 Task: Check the average views per listing of view in the last 1 year.
Action: Mouse moved to (846, 192)
Screenshot: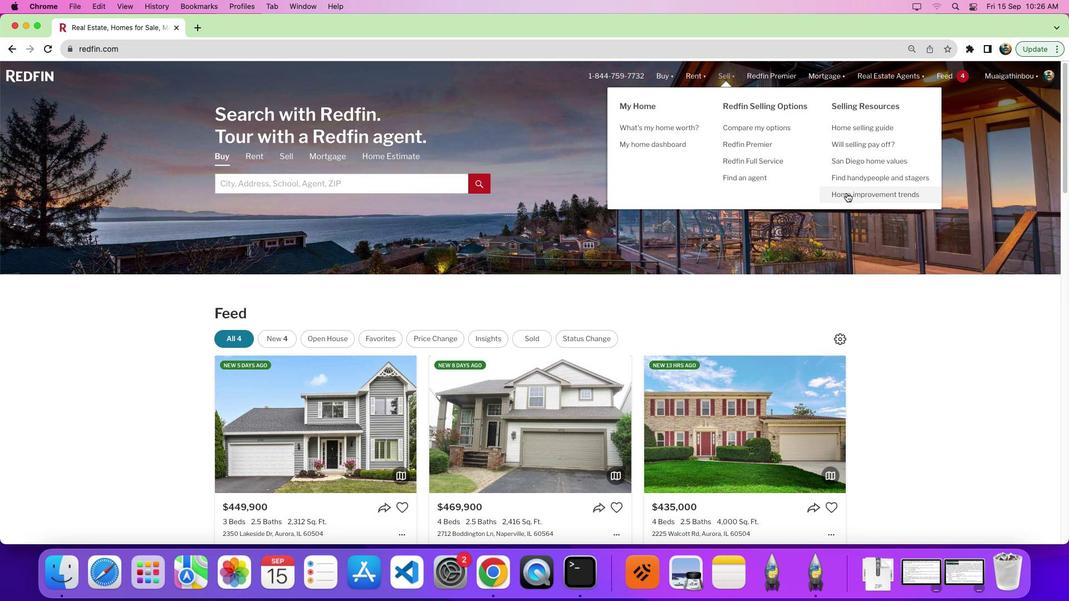 
Action: Mouse pressed left at (846, 192)
Screenshot: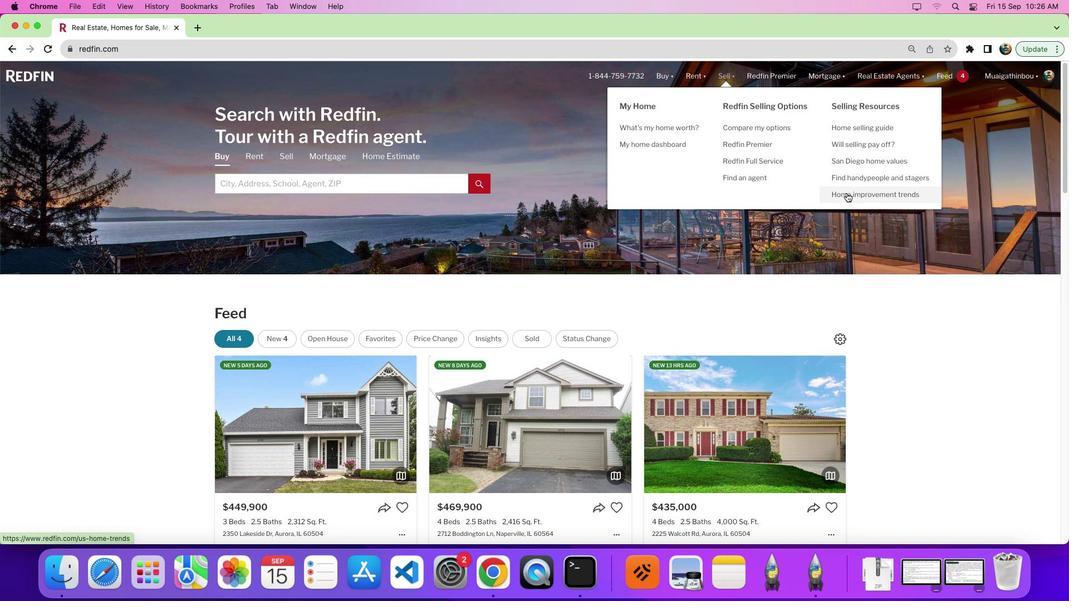
Action: Mouse moved to (381, 252)
Screenshot: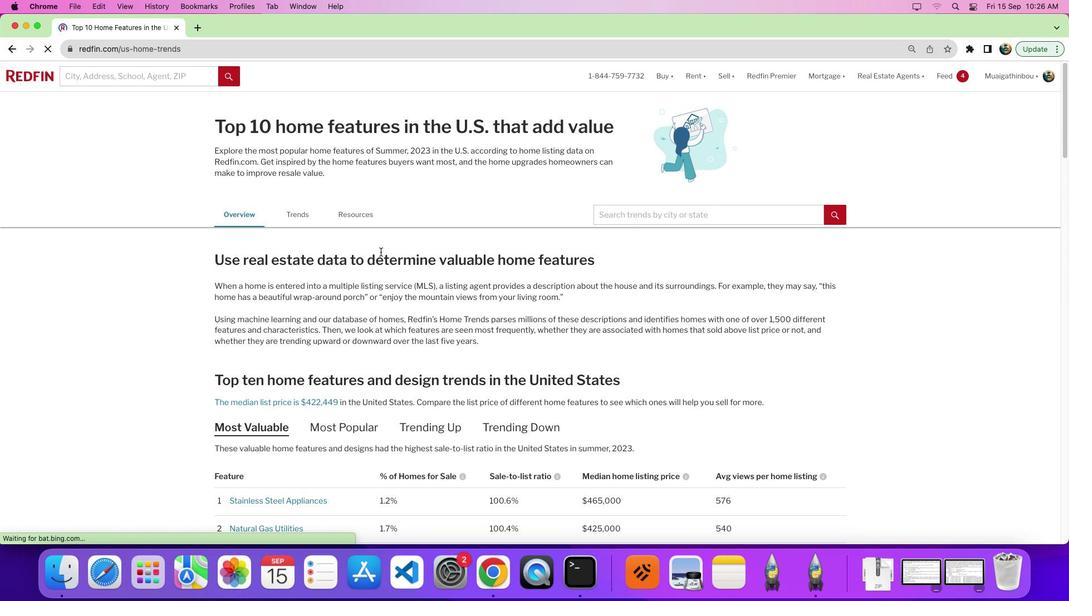
Action: Mouse scrolled (381, 252) with delta (0, 0)
Screenshot: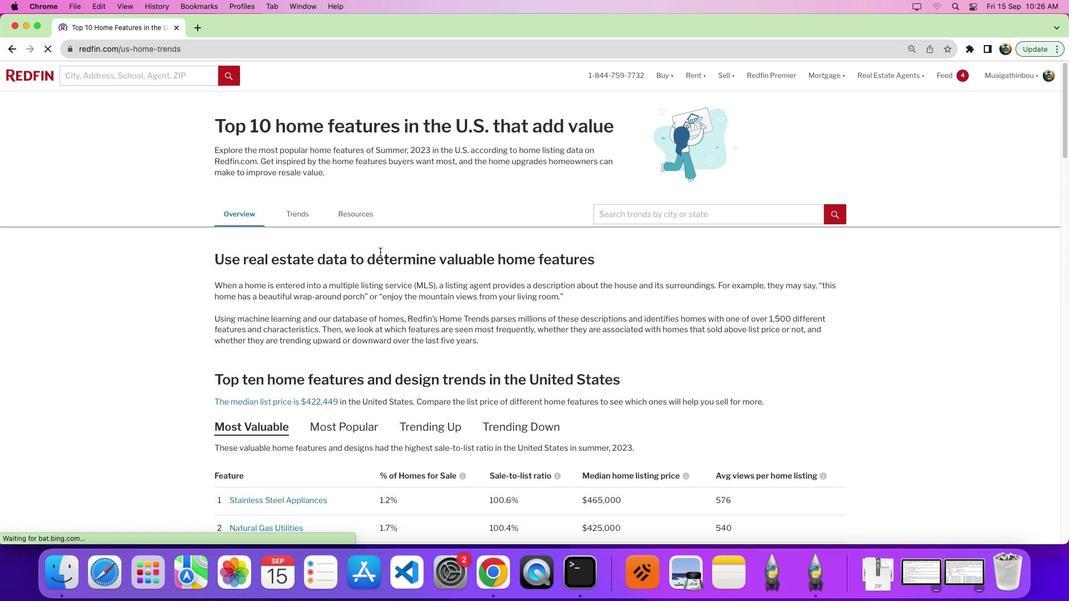 
Action: Mouse moved to (379, 251)
Screenshot: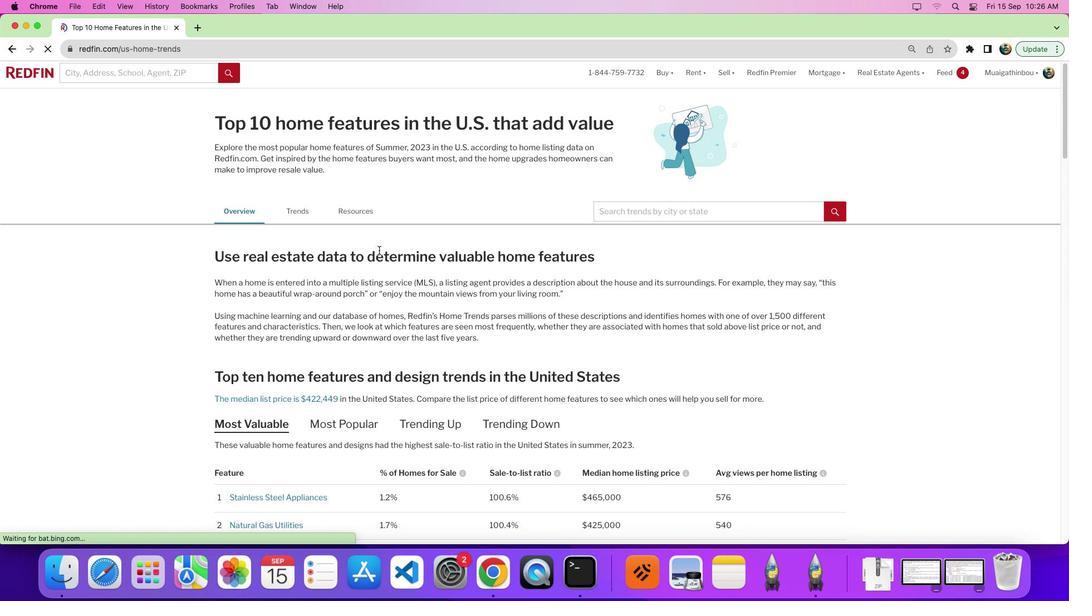 
Action: Mouse scrolled (379, 251) with delta (0, 0)
Screenshot: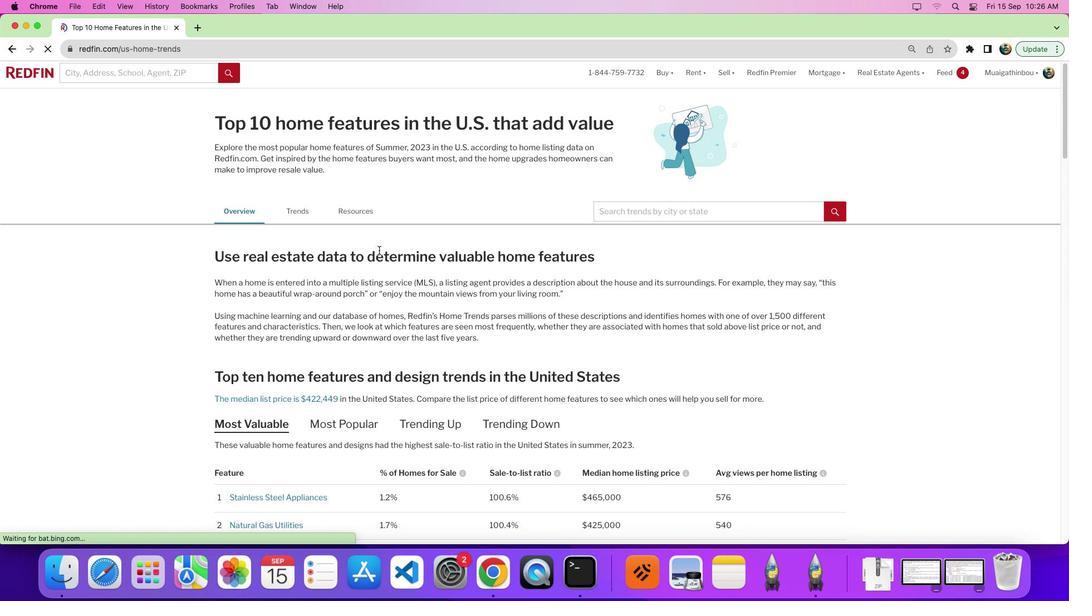 
Action: Mouse moved to (378, 250)
Screenshot: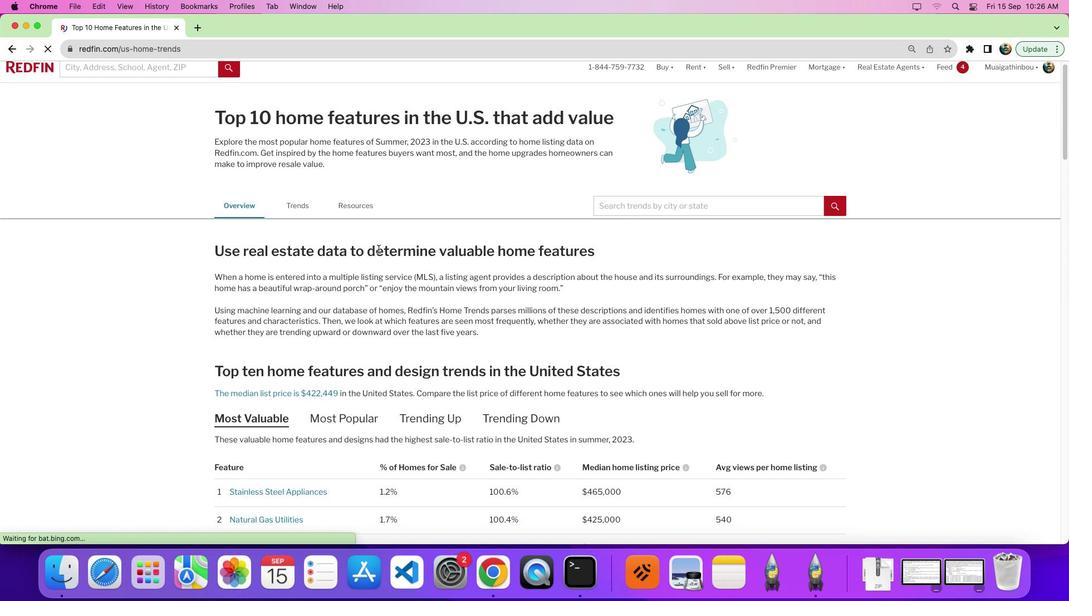 
Action: Mouse scrolled (378, 250) with delta (0, 0)
Screenshot: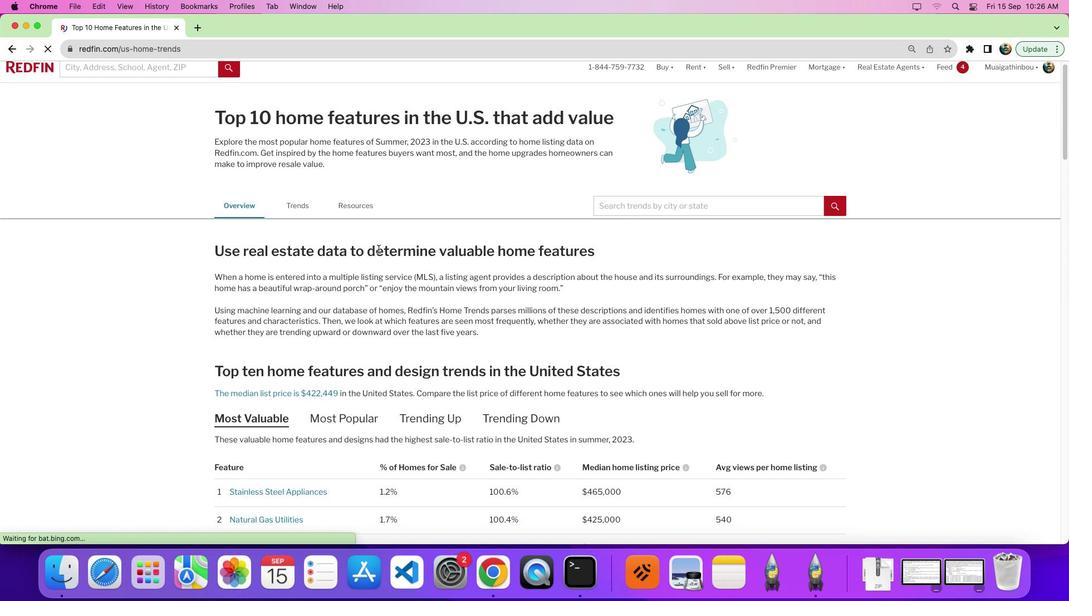 
Action: Mouse moved to (290, 188)
Screenshot: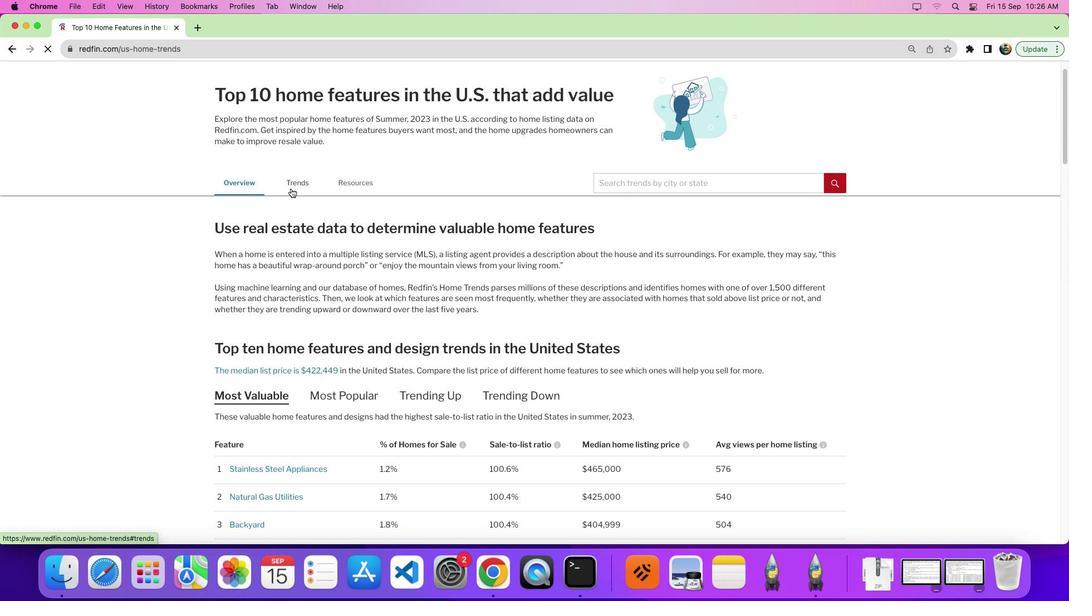 
Action: Mouse pressed left at (290, 188)
Screenshot: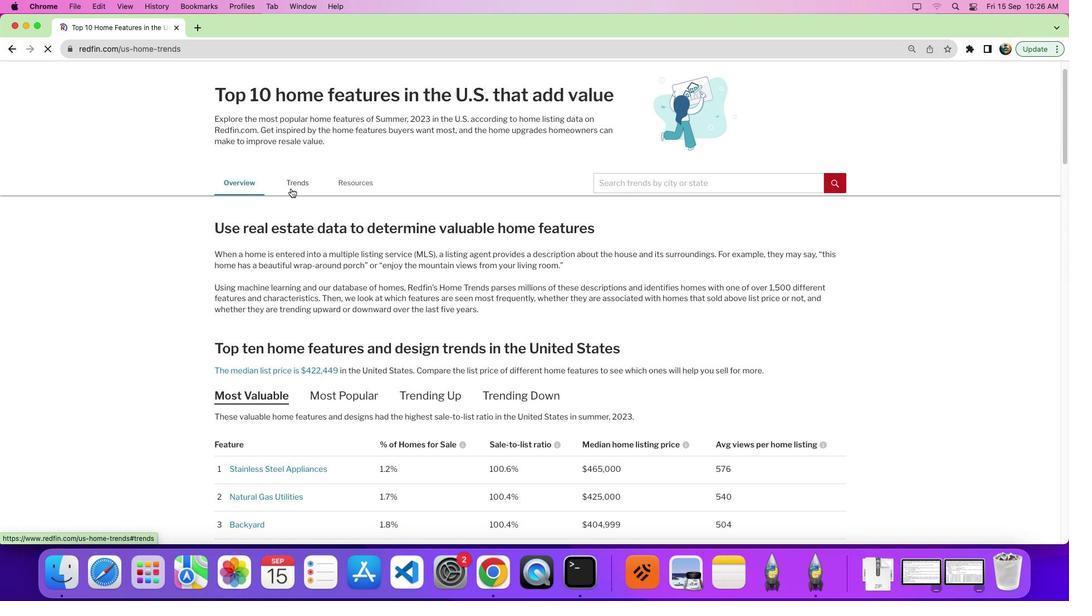 
Action: Mouse pressed left at (290, 188)
Screenshot: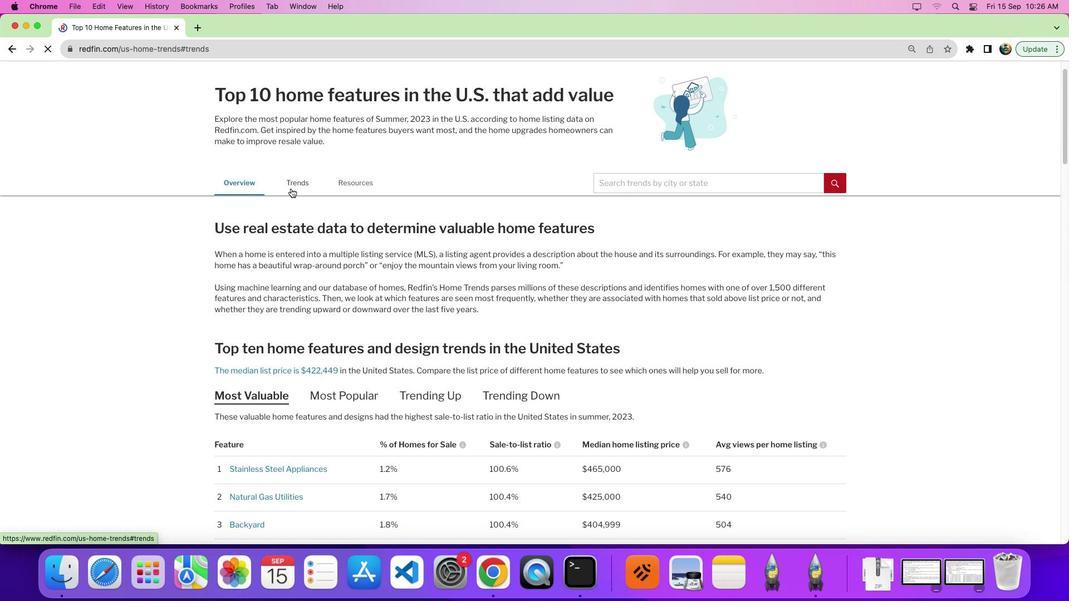 
Action: Mouse moved to (376, 235)
Screenshot: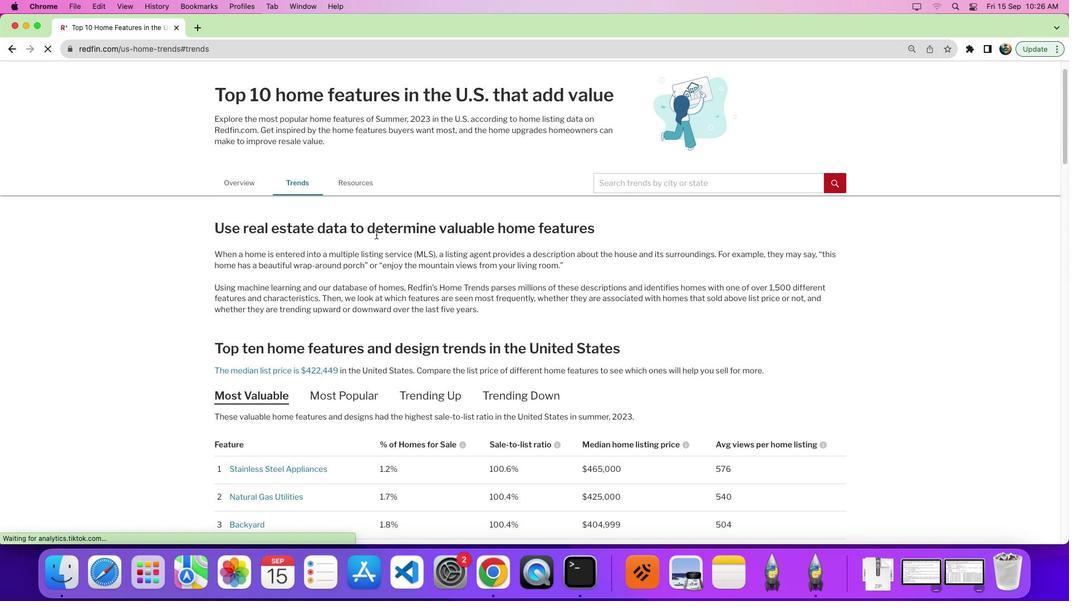 
Action: Mouse scrolled (376, 235) with delta (0, 0)
Screenshot: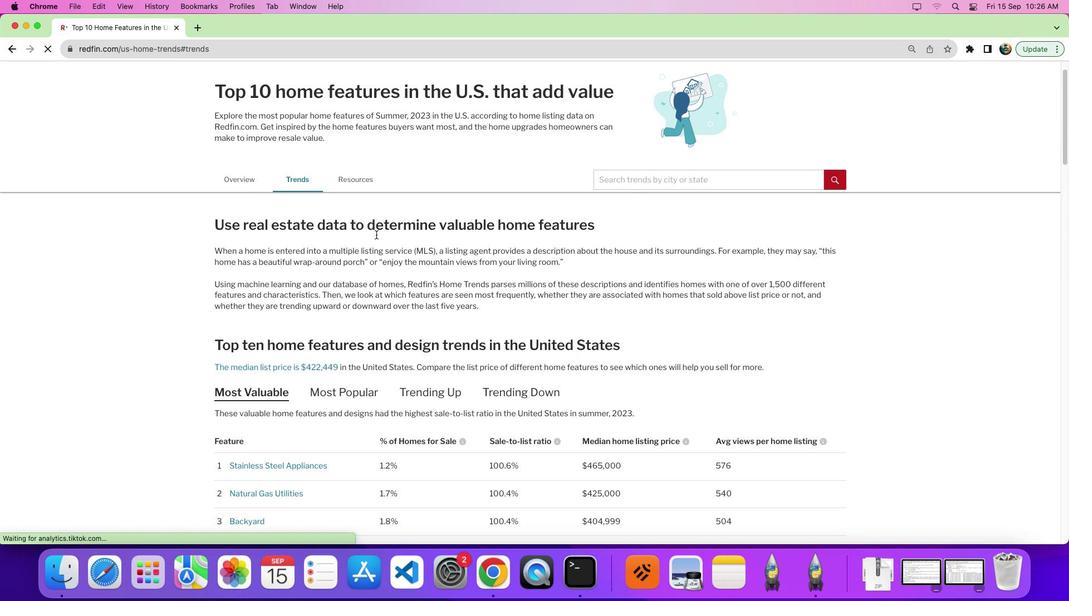 
Action: Mouse scrolled (376, 235) with delta (0, 0)
Screenshot: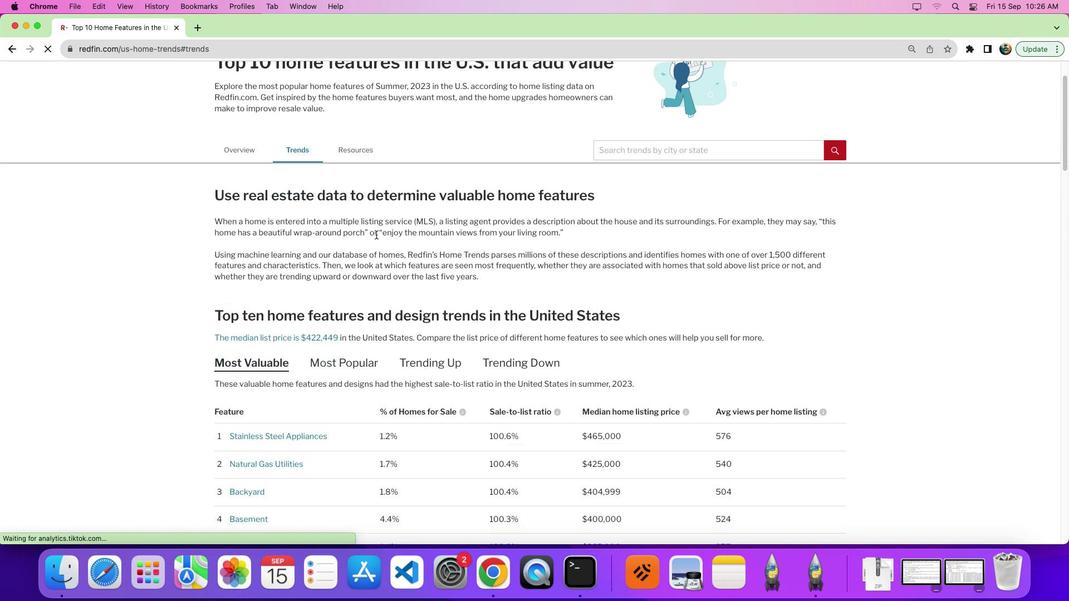 
Action: Mouse scrolled (376, 235) with delta (0, -3)
Screenshot: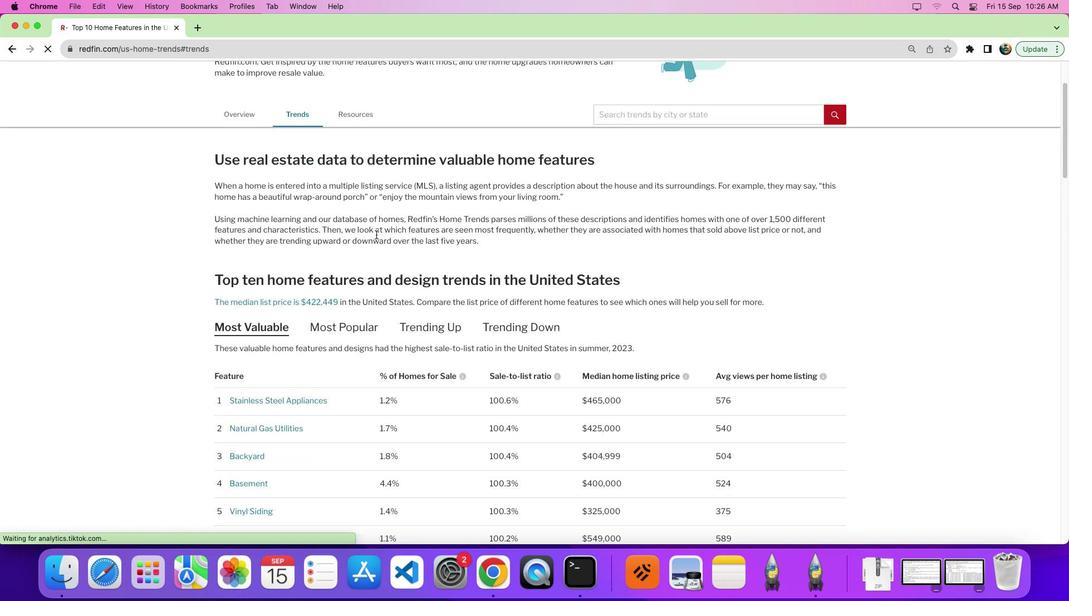 
Action: Mouse moved to (409, 222)
Screenshot: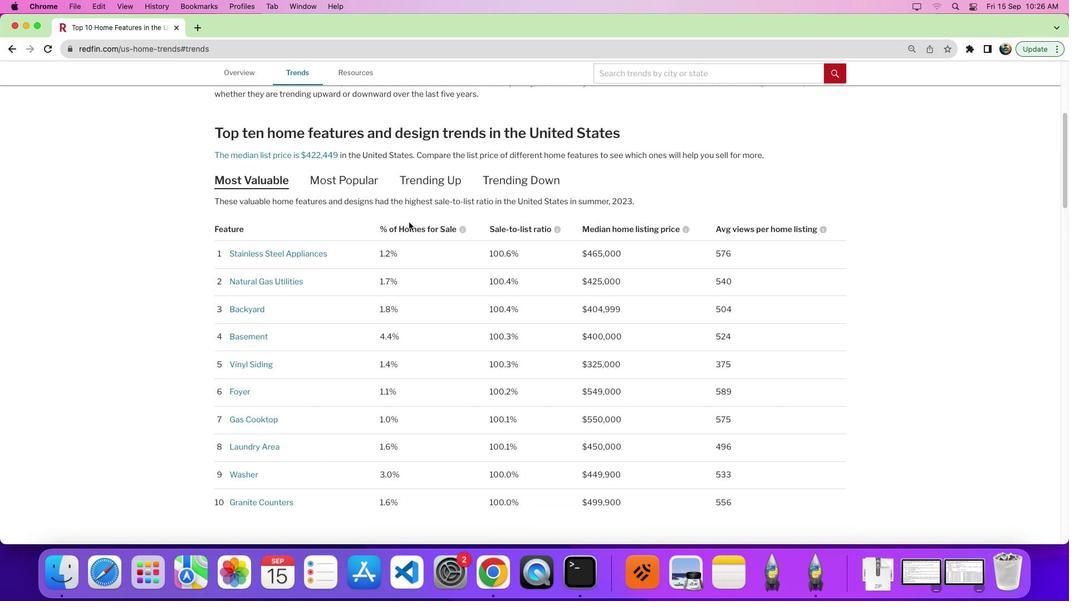 
Action: Mouse scrolled (409, 222) with delta (0, 0)
Screenshot: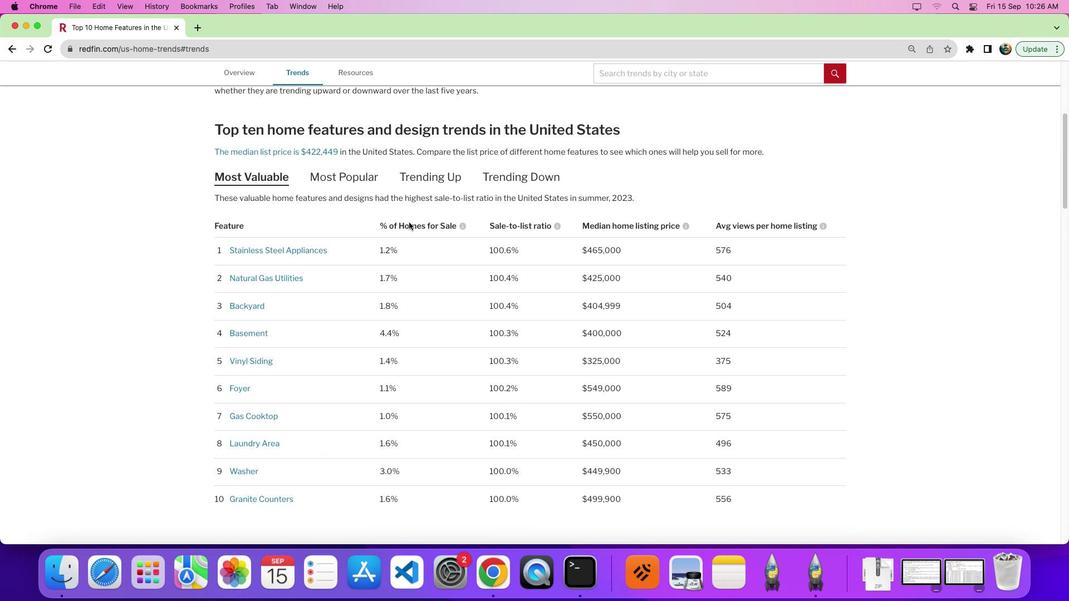 
Action: Mouse scrolled (409, 222) with delta (0, 0)
Screenshot: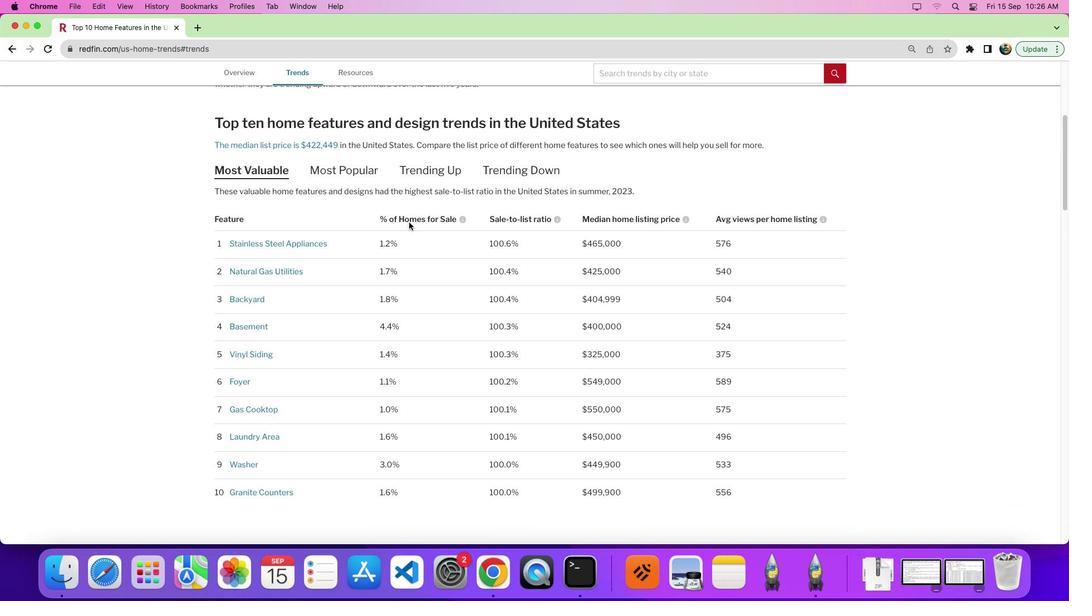 
Action: Mouse scrolled (409, 222) with delta (0, 0)
Screenshot: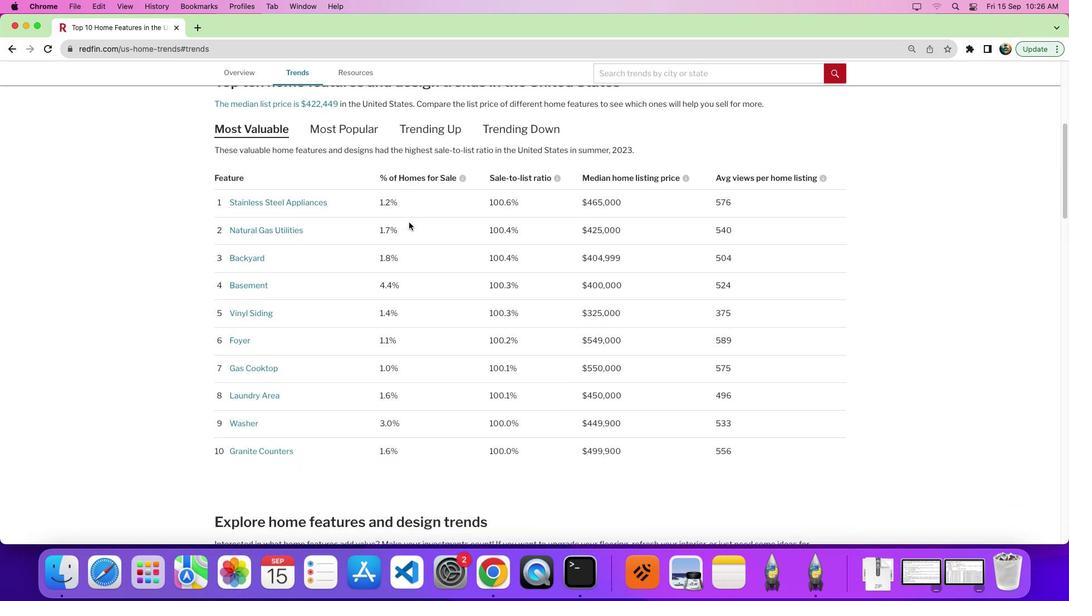 
Action: Mouse moved to (410, 222)
Screenshot: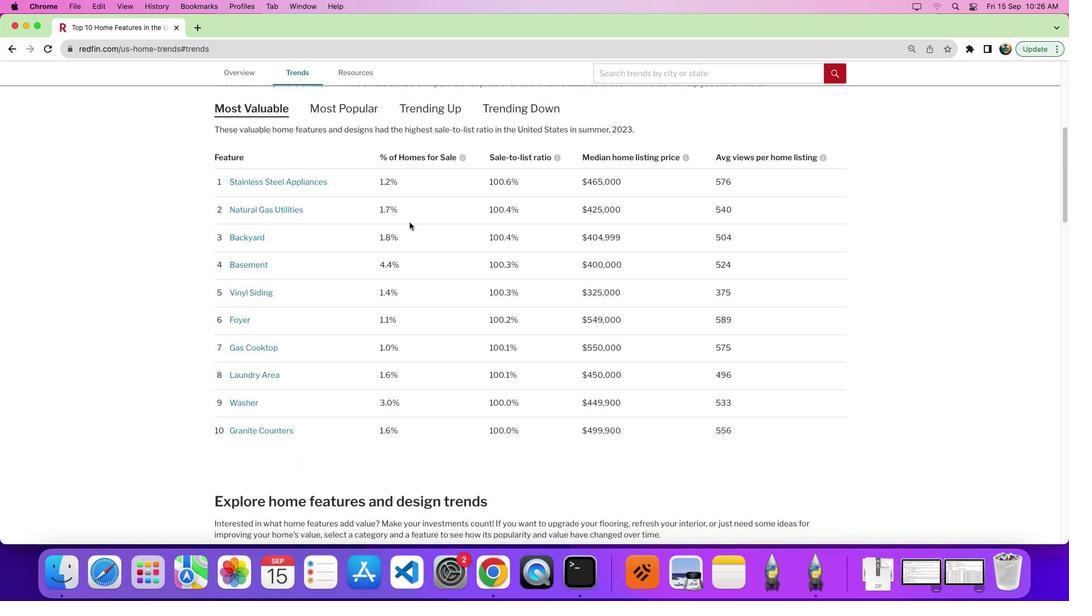
Action: Mouse scrolled (410, 222) with delta (0, 0)
Screenshot: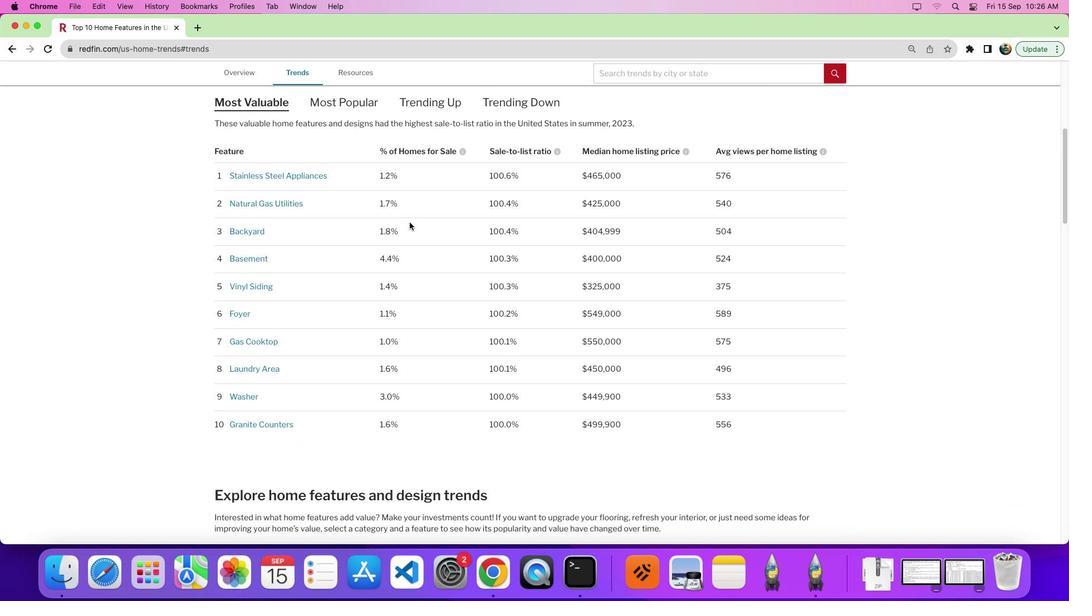 
Action: Mouse scrolled (410, 222) with delta (0, 0)
Screenshot: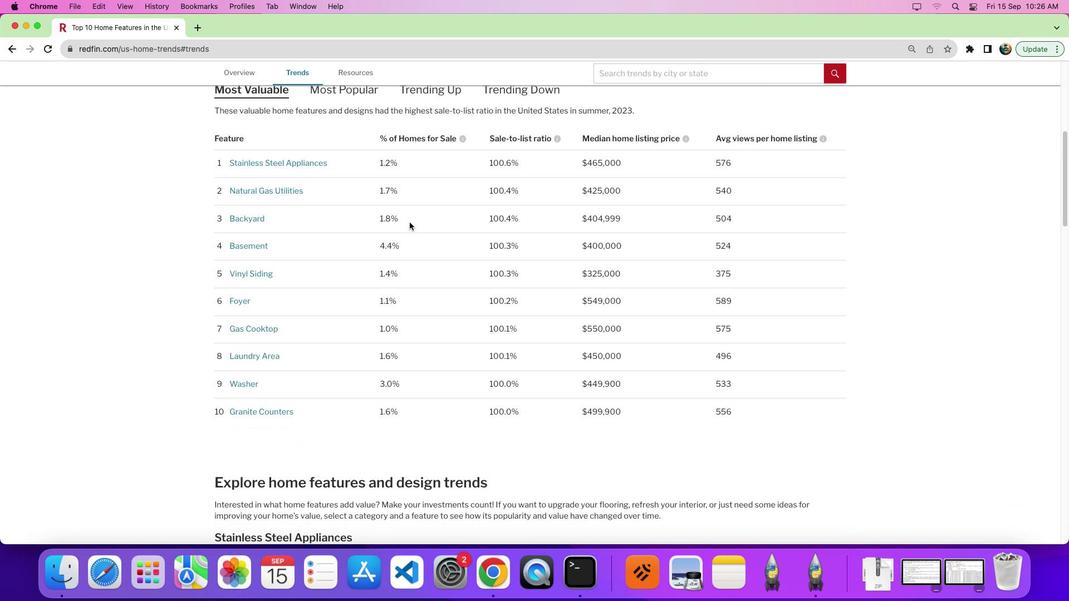 
Action: Mouse scrolled (410, 222) with delta (0, -2)
Screenshot: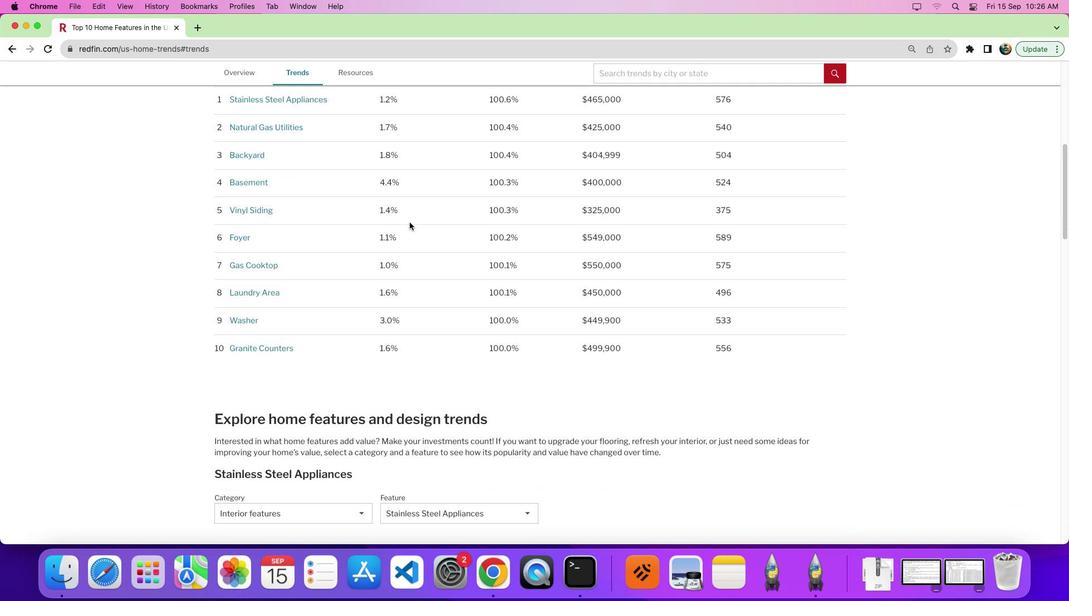 
Action: Mouse scrolled (410, 222) with delta (0, 0)
Screenshot: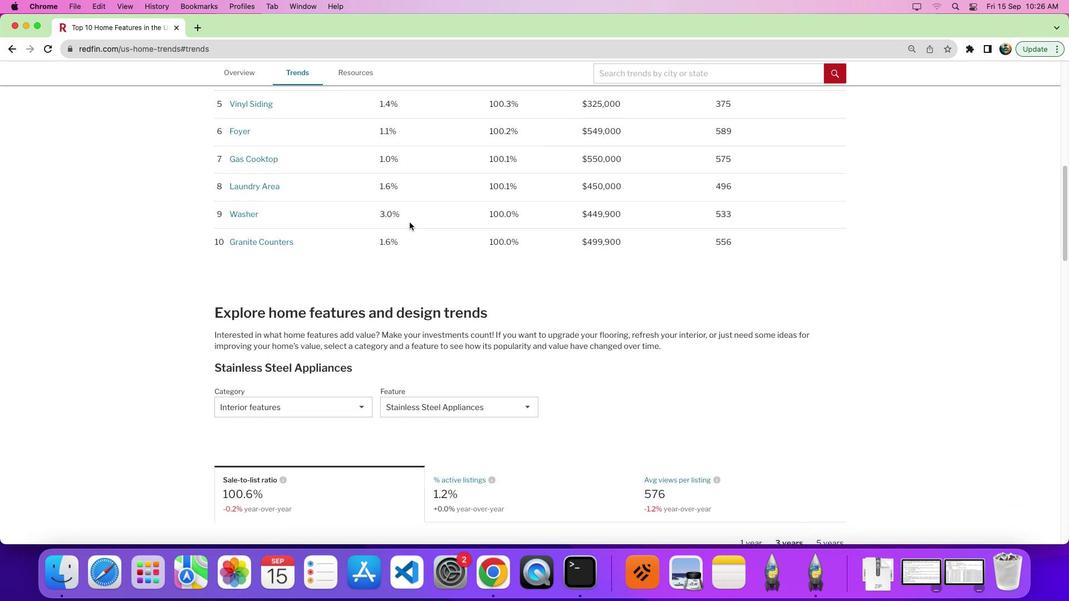
Action: Mouse scrolled (410, 222) with delta (0, 0)
Screenshot: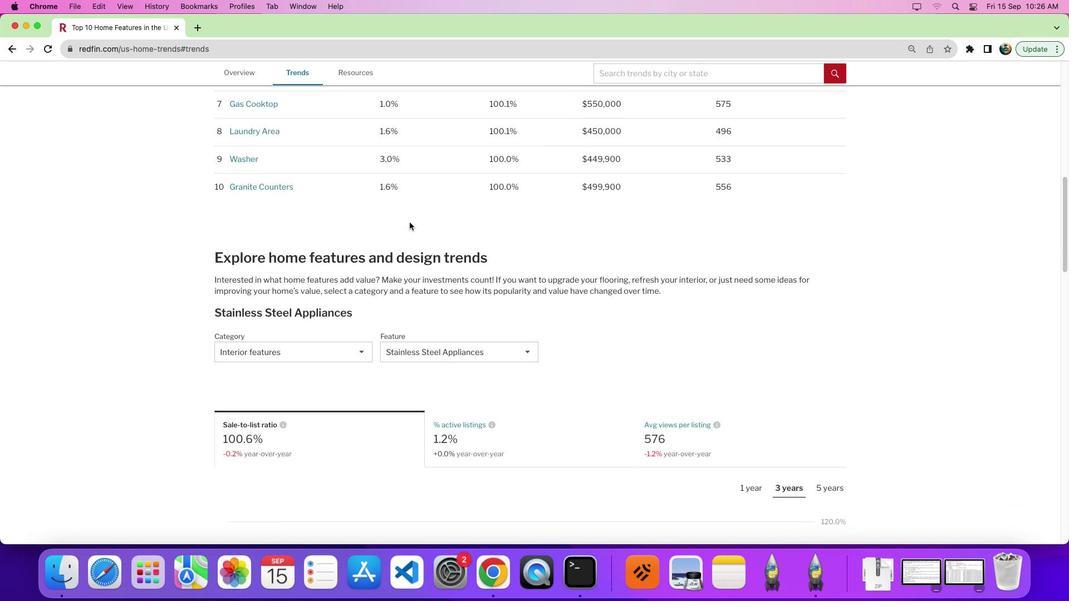 
Action: Mouse scrolled (410, 222) with delta (0, -3)
Screenshot: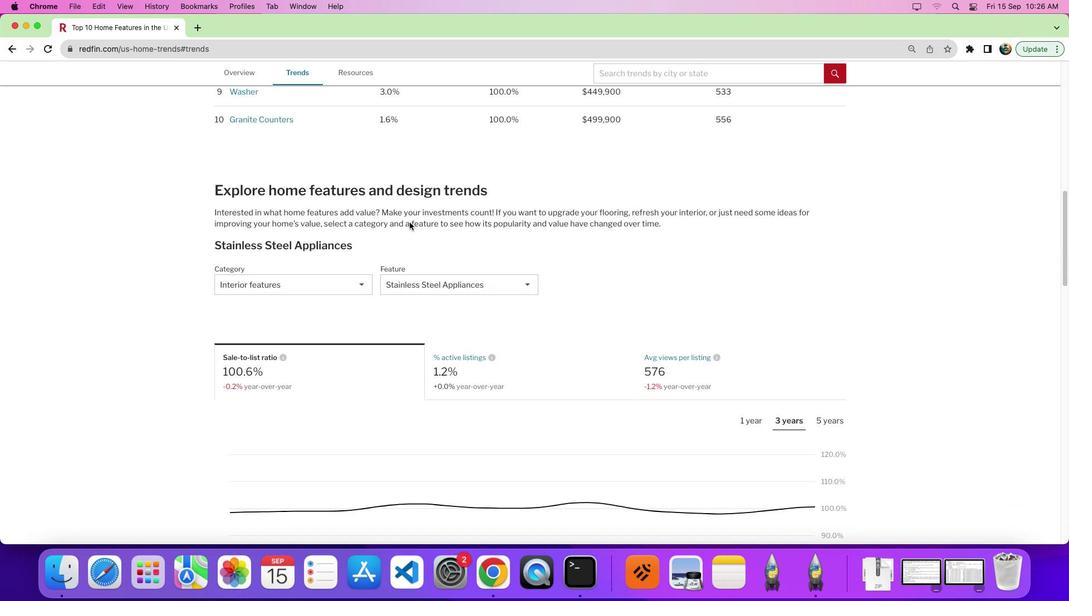 
Action: Mouse moved to (330, 236)
Screenshot: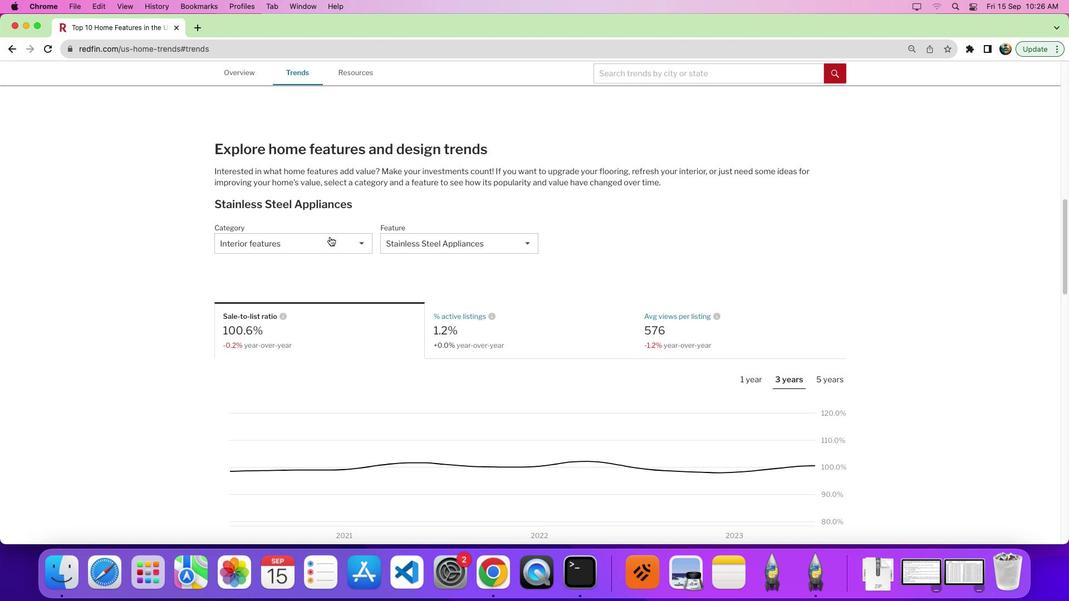 
Action: Mouse pressed left at (330, 236)
Screenshot: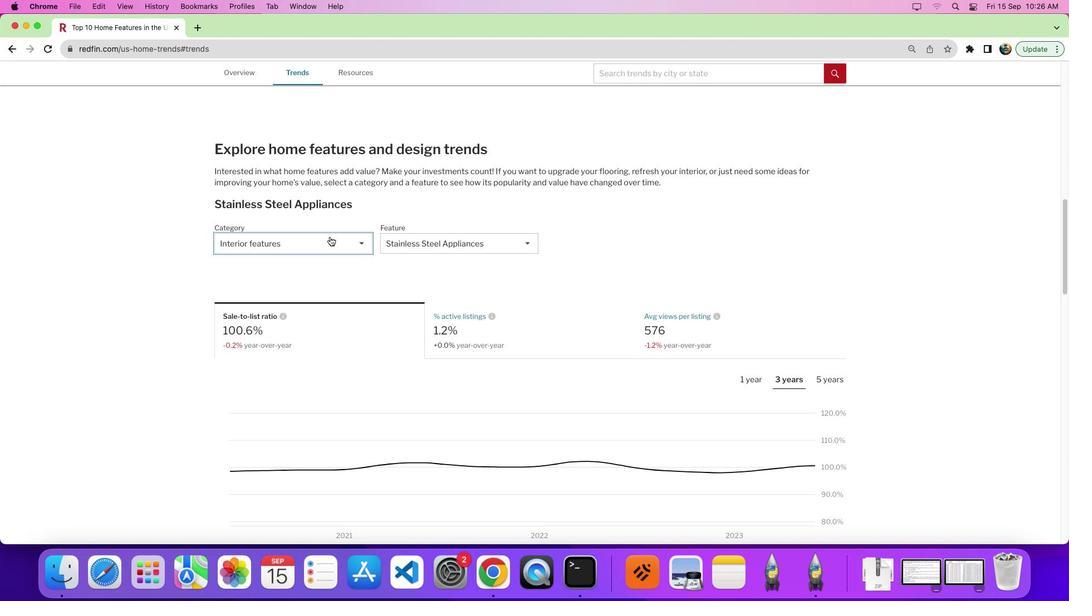 
Action: Mouse moved to (324, 265)
Screenshot: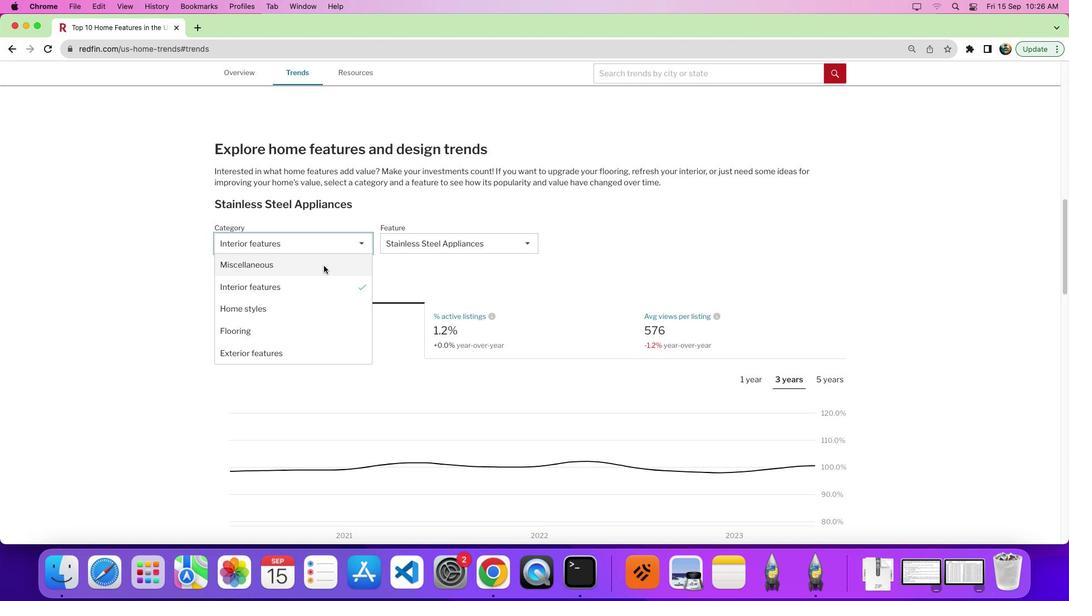 
Action: Mouse pressed left at (324, 265)
Screenshot: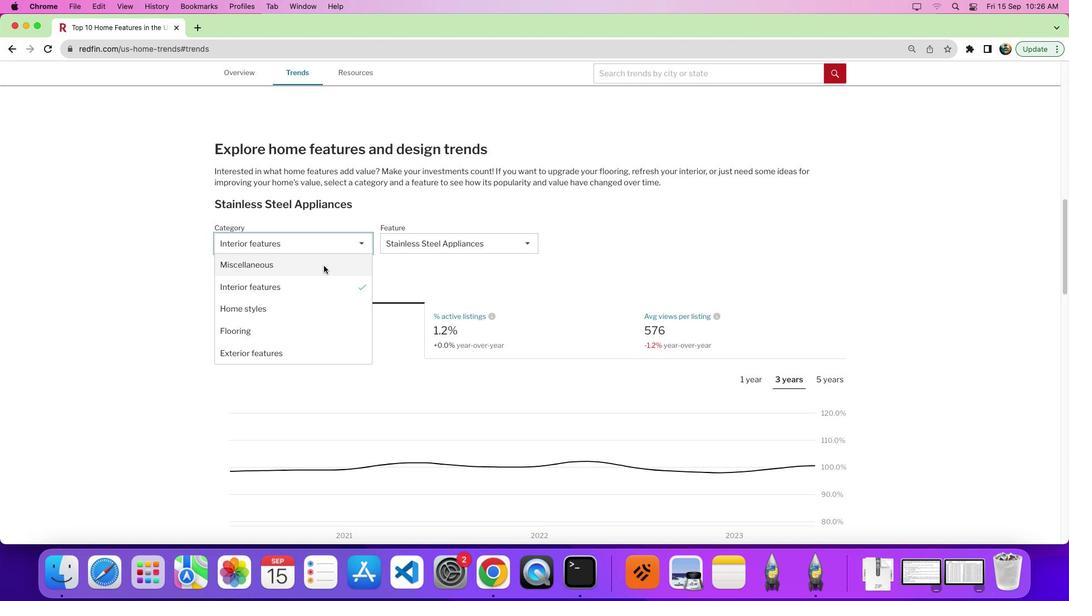 
Action: Mouse moved to (485, 246)
Screenshot: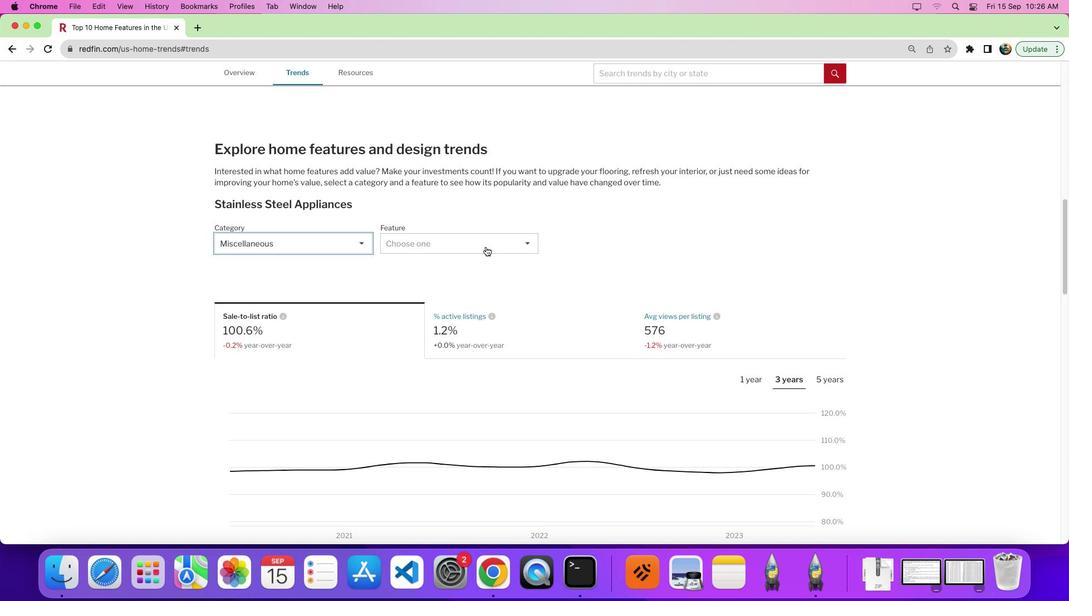 
Action: Mouse pressed left at (485, 246)
Screenshot: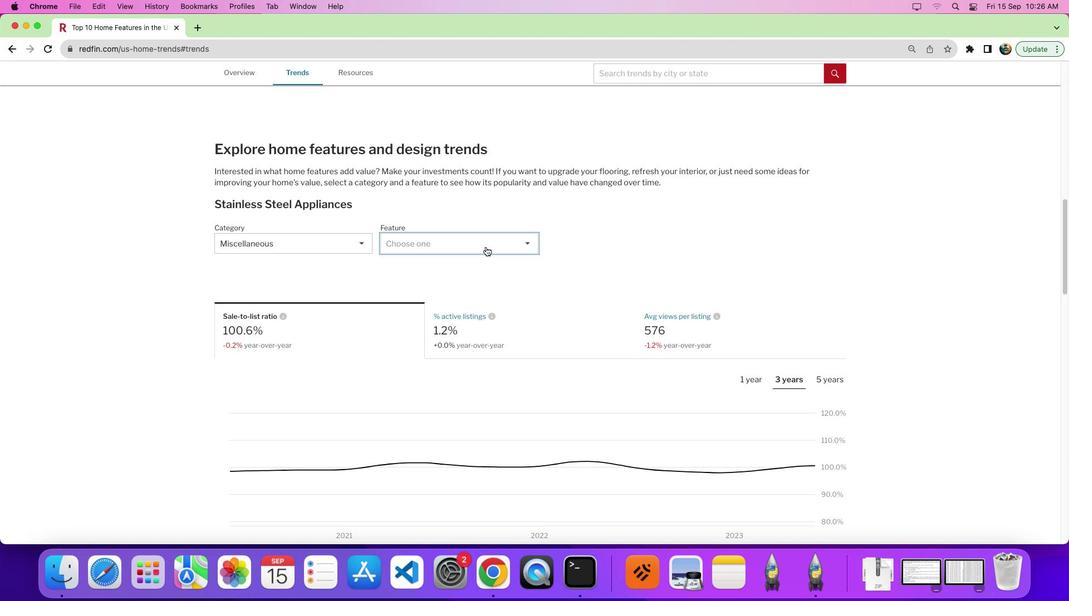 
Action: Mouse moved to (471, 321)
Screenshot: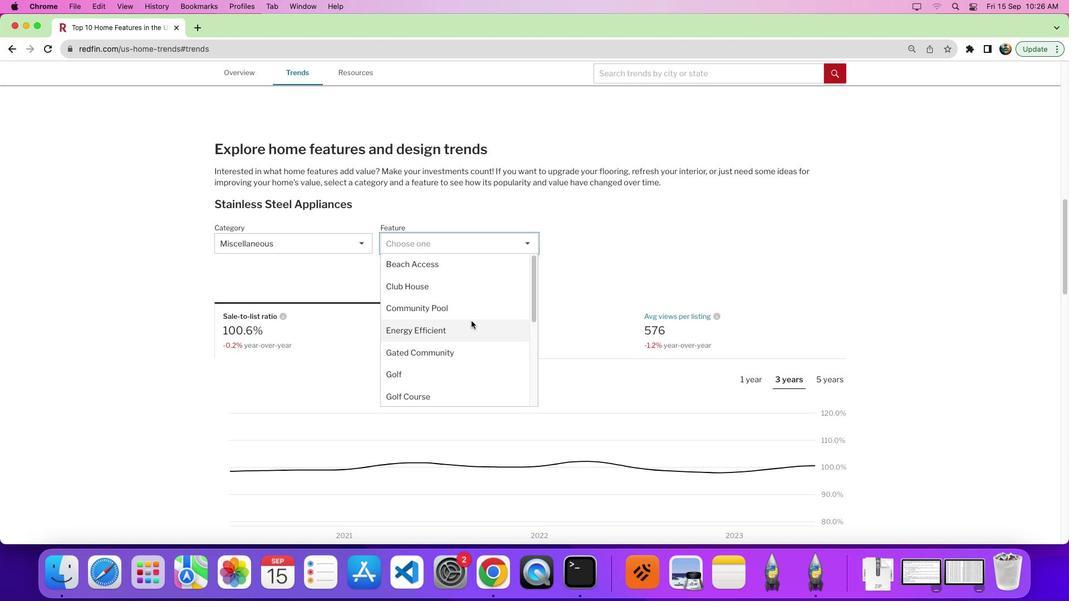 
Action: Mouse scrolled (471, 321) with delta (0, 0)
Screenshot: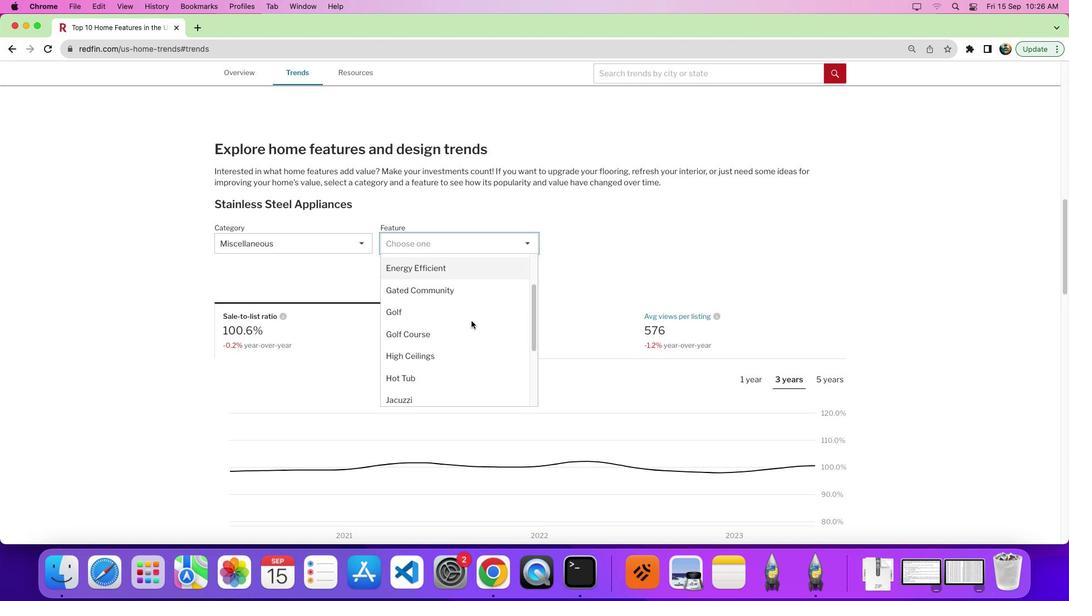 
Action: Mouse scrolled (471, 321) with delta (0, -1)
Screenshot: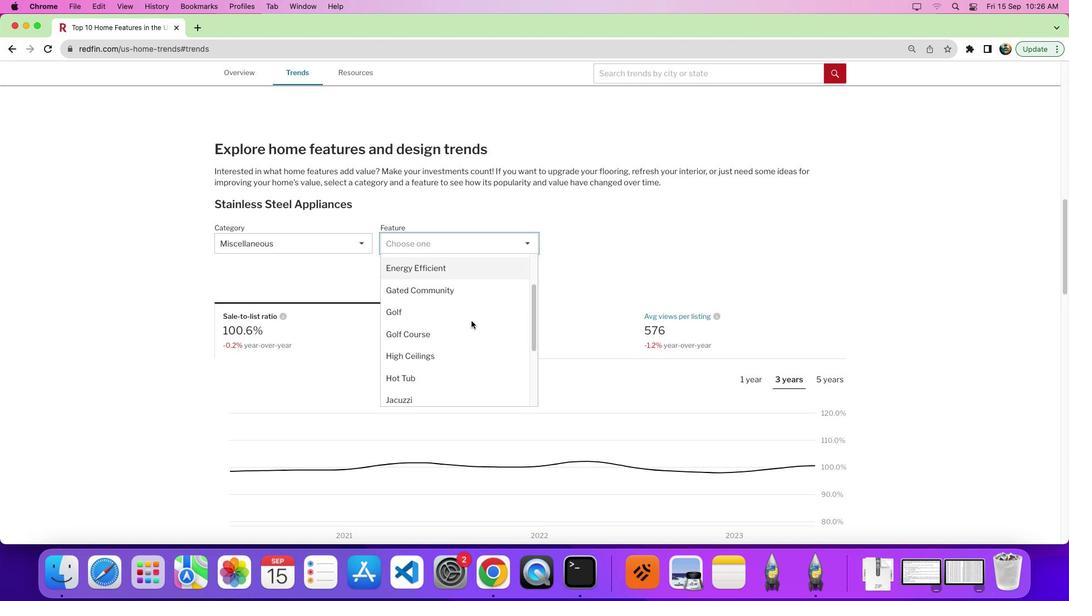 
Action: Mouse scrolled (471, 321) with delta (0, -5)
Screenshot: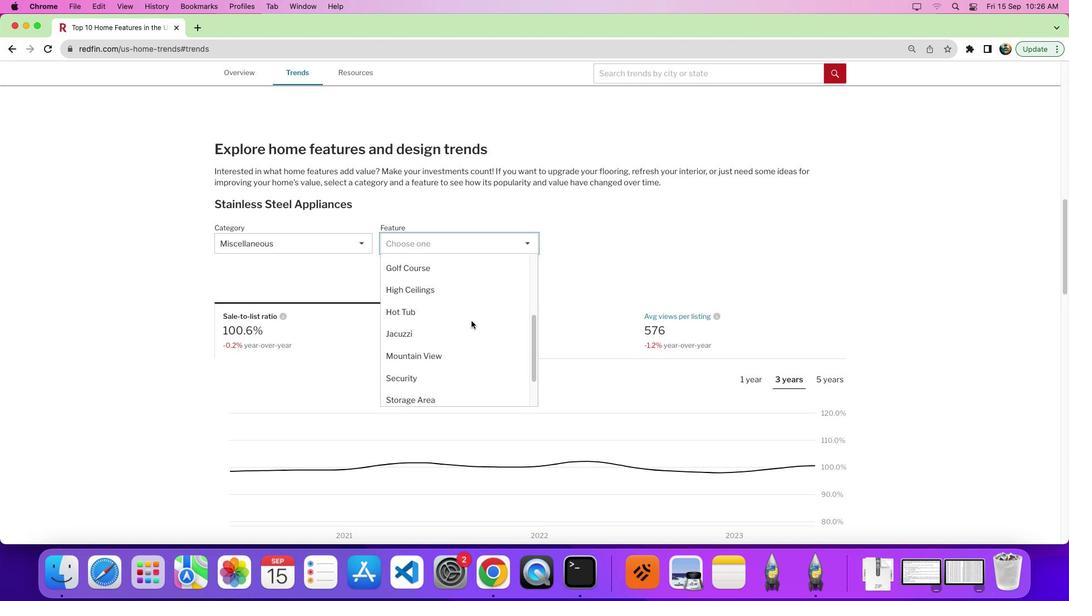 
Action: Mouse scrolled (471, 321) with delta (0, -7)
Screenshot: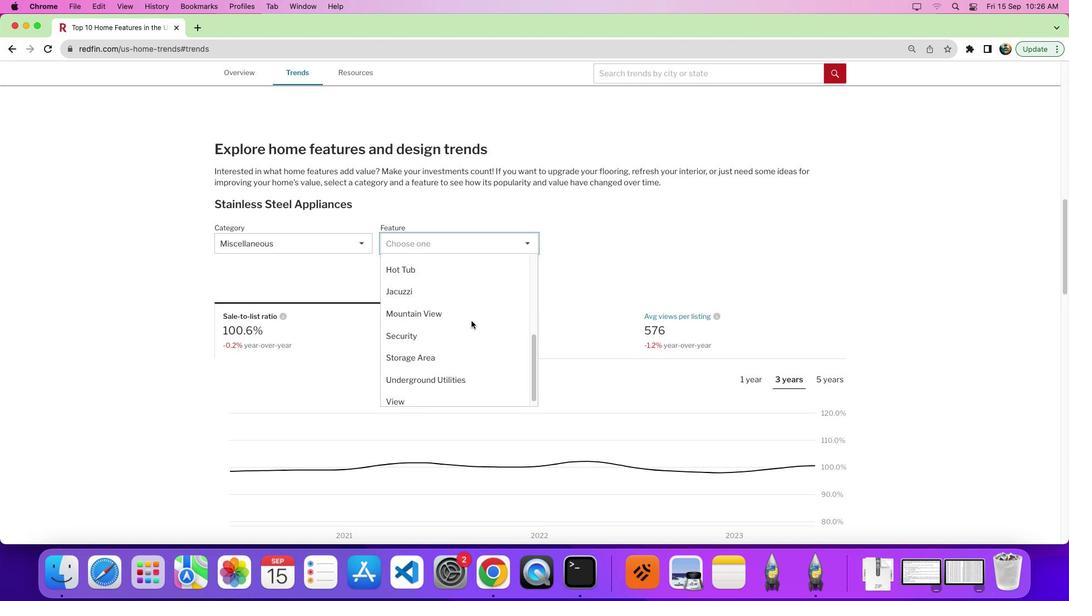 
Action: Mouse moved to (465, 319)
Screenshot: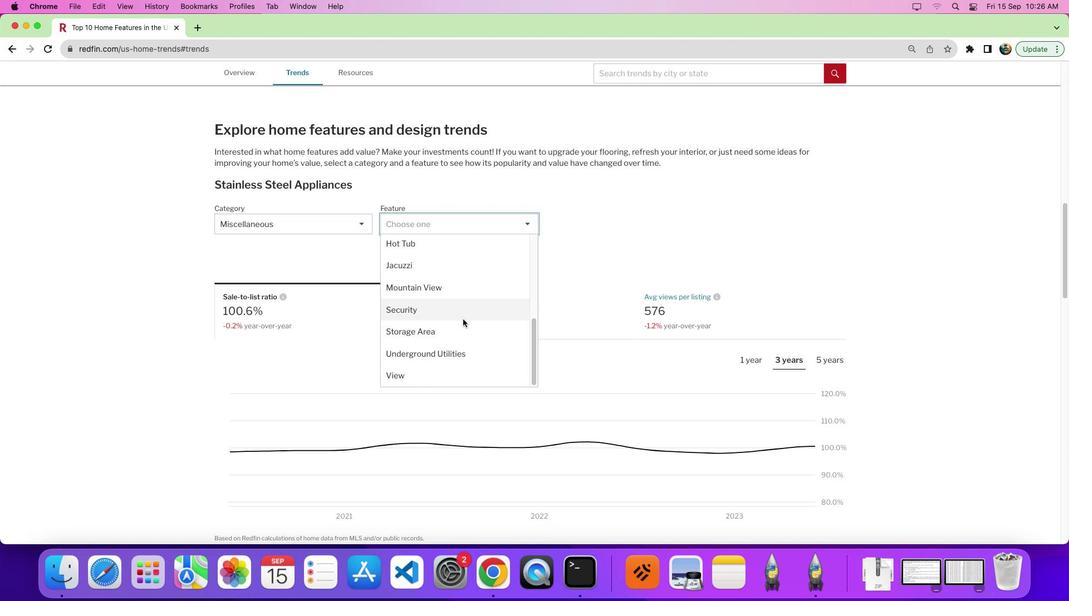 
Action: Mouse scrolled (465, 319) with delta (0, 0)
Screenshot: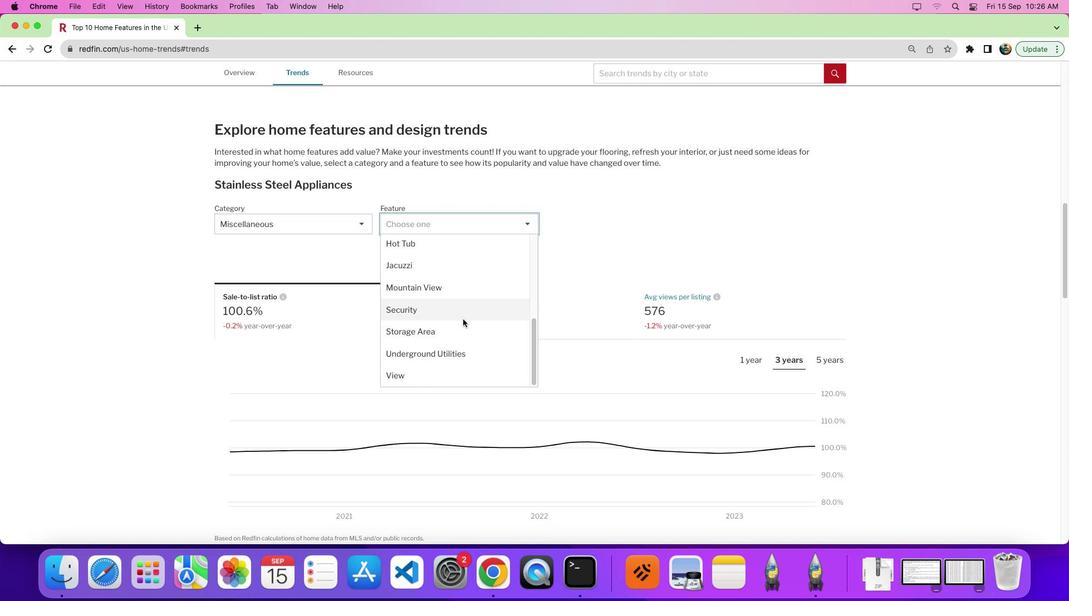 
Action: Mouse scrolled (465, 319) with delta (0, 0)
Screenshot: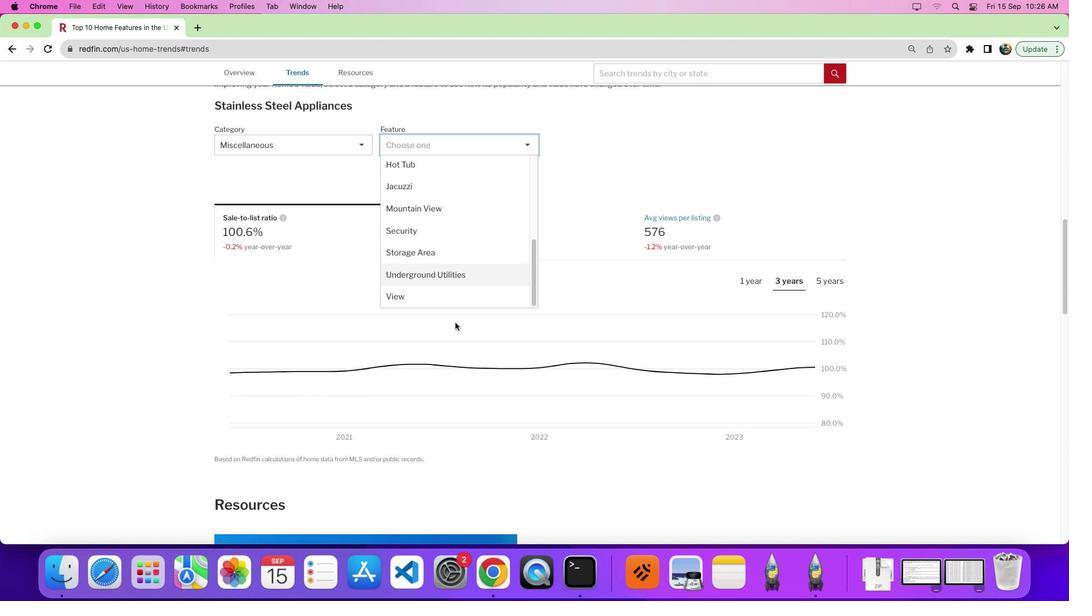 
Action: Mouse moved to (464, 319)
Screenshot: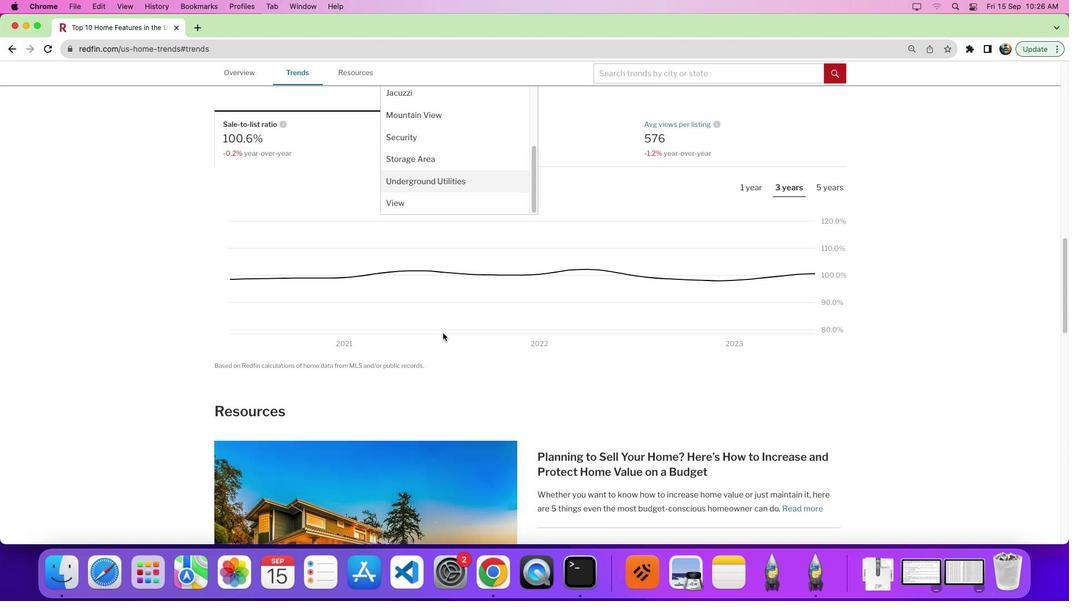
Action: Mouse scrolled (464, 319) with delta (0, -4)
Screenshot: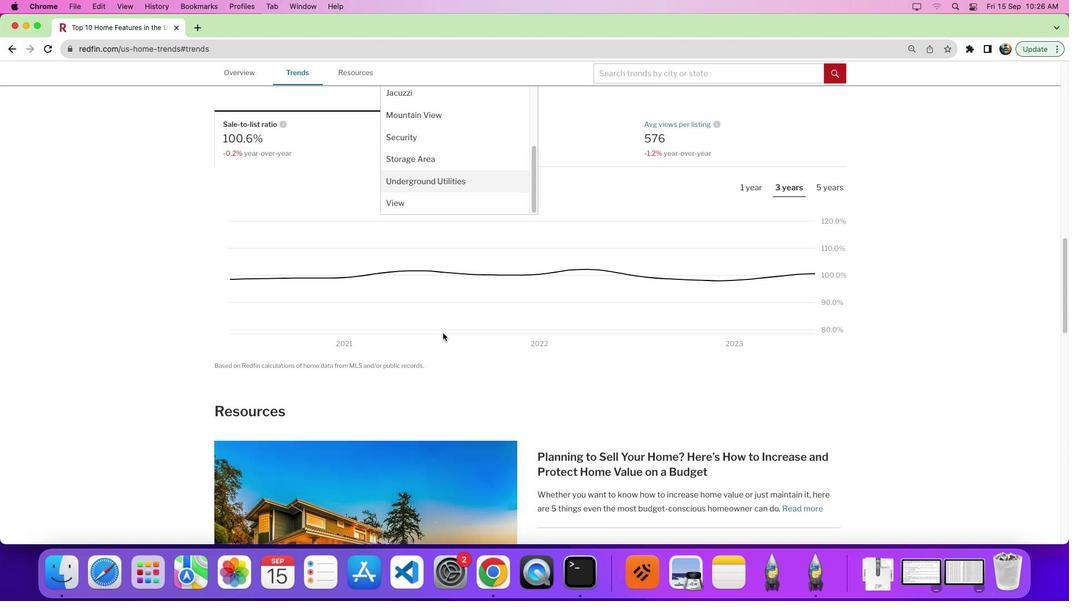 
Action: Mouse moved to (451, 171)
Screenshot: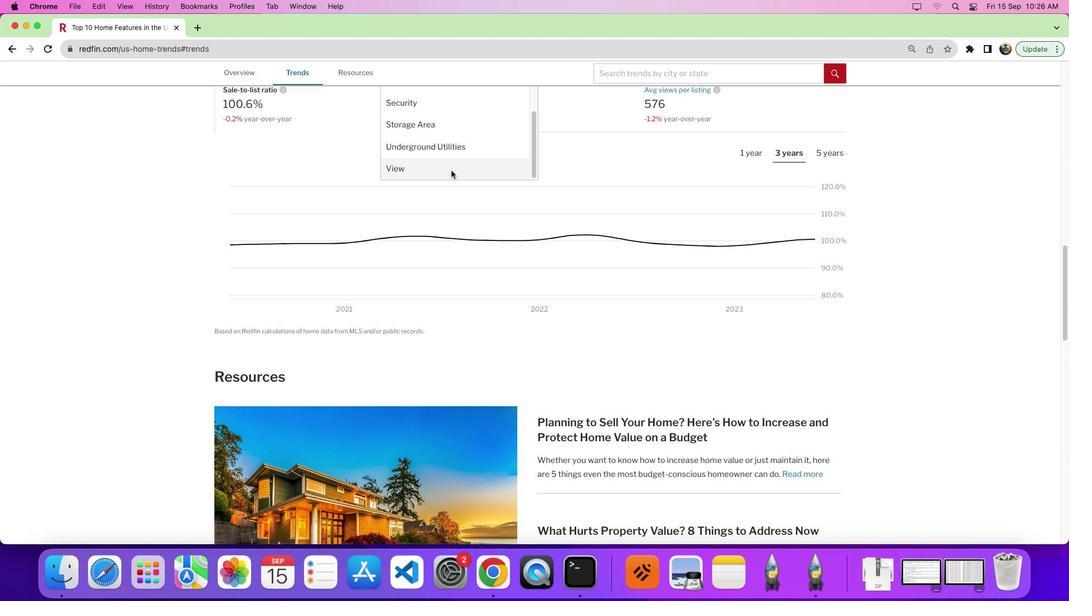 
Action: Mouse pressed left at (451, 171)
Screenshot: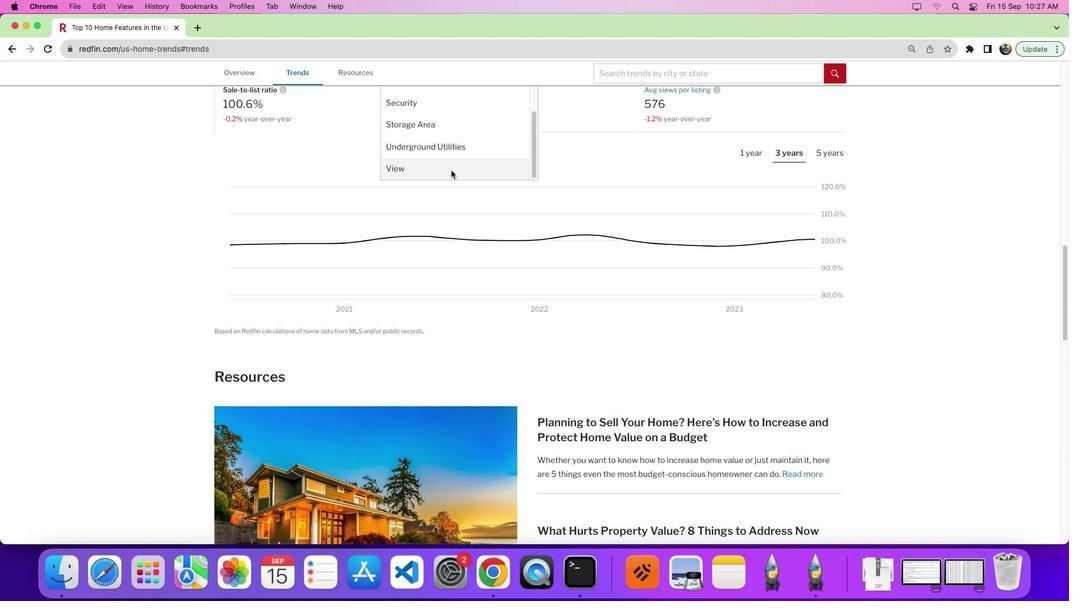
Action: Mouse moved to (644, 185)
Screenshot: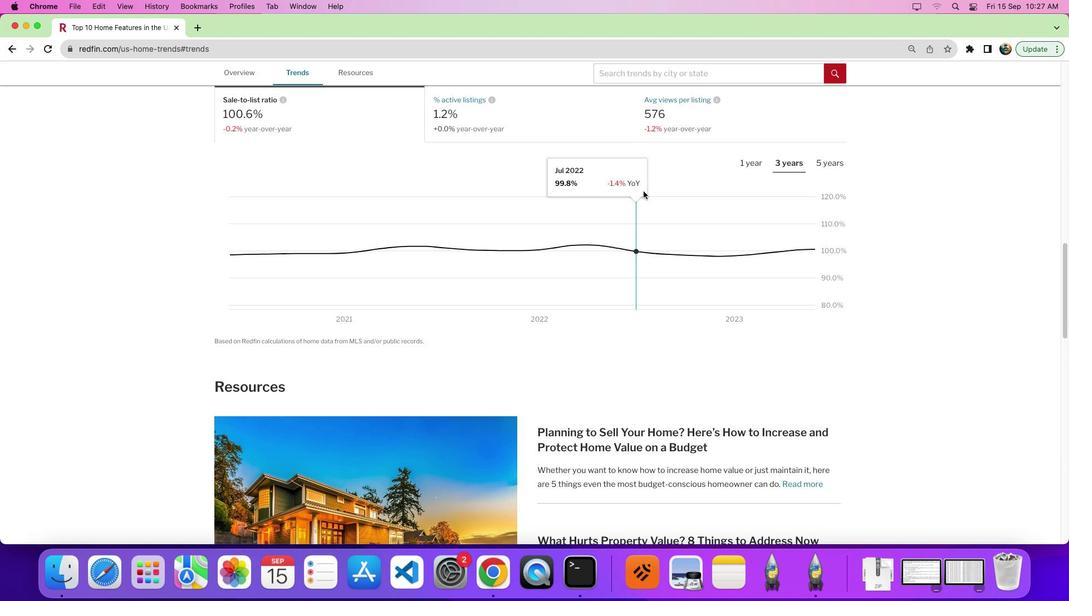 
Action: Mouse scrolled (644, 185) with delta (0, 0)
Screenshot: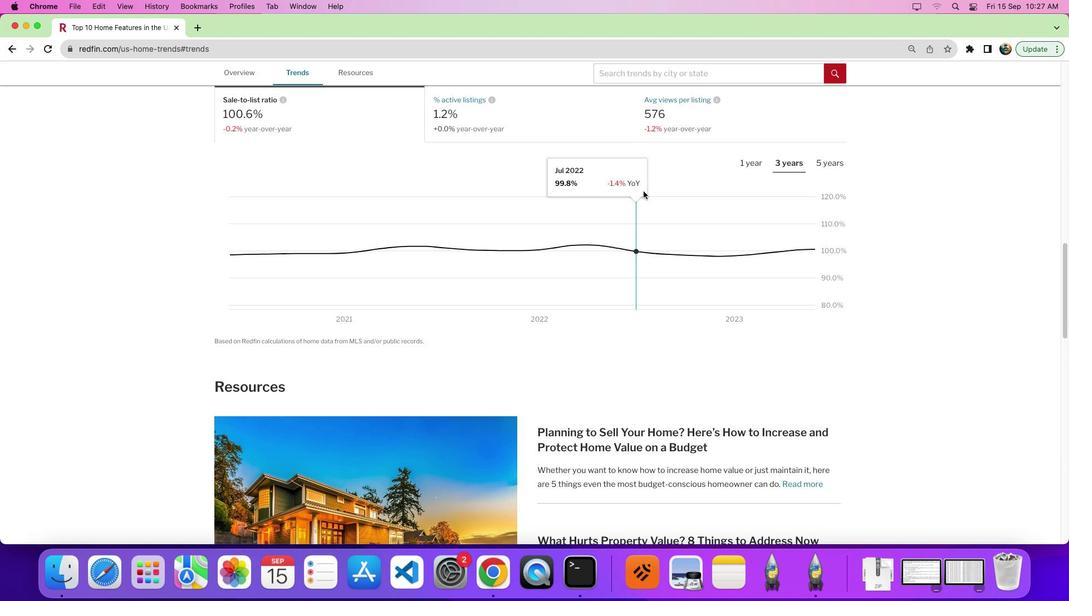 
Action: Mouse moved to (643, 190)
Screenshot: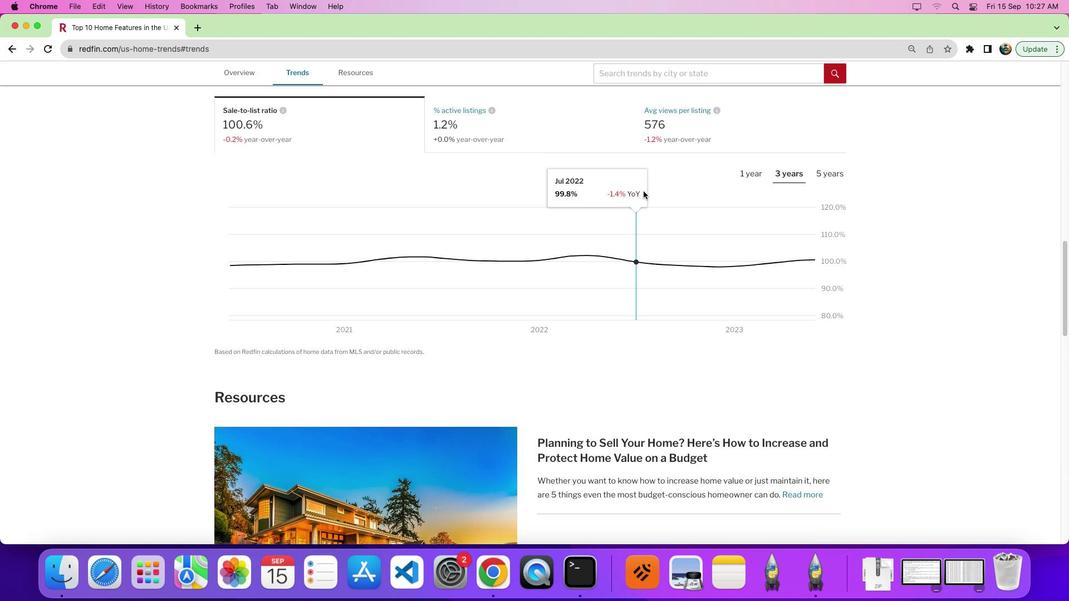 
Action: Mouse scrolled (643, 190) with delta (0, 0)
Screenshot: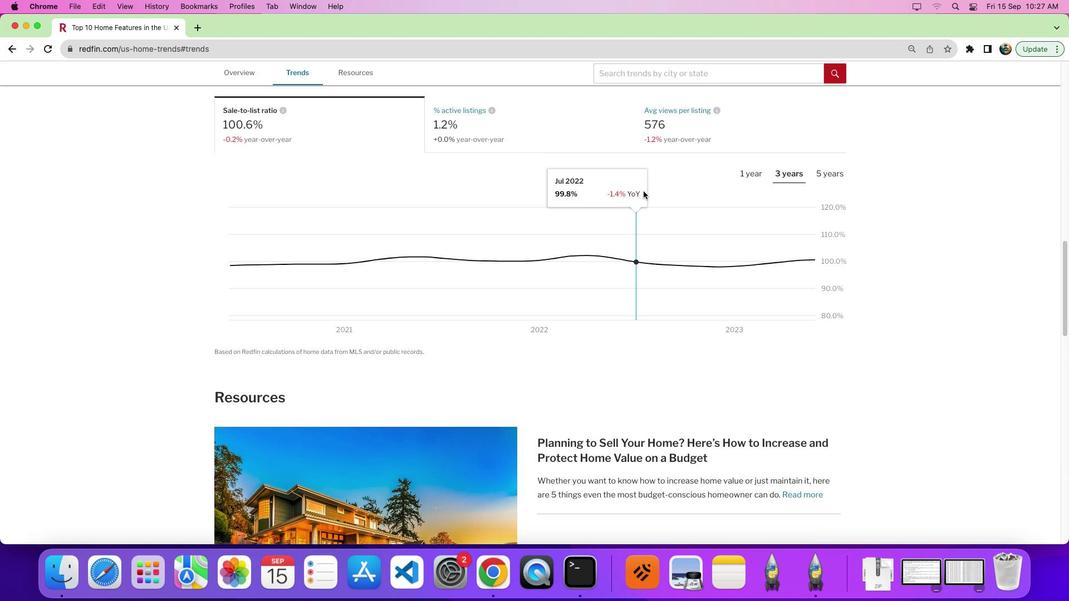 
Action: Mouse moved to (674, 128)
Screenshot: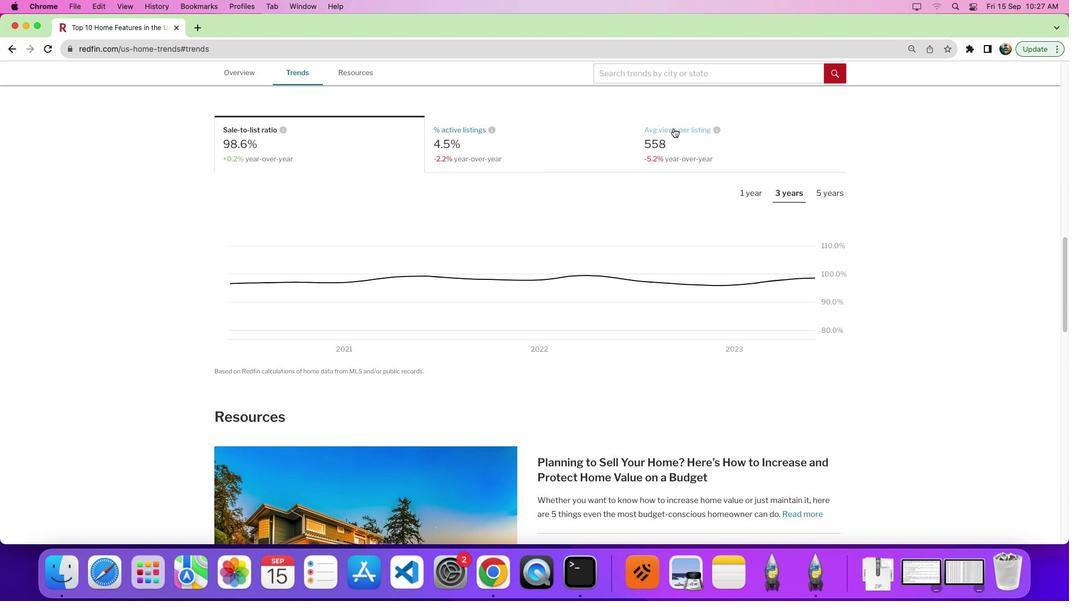
Action: Mouse pressed left at (674, 128)
Screenshot: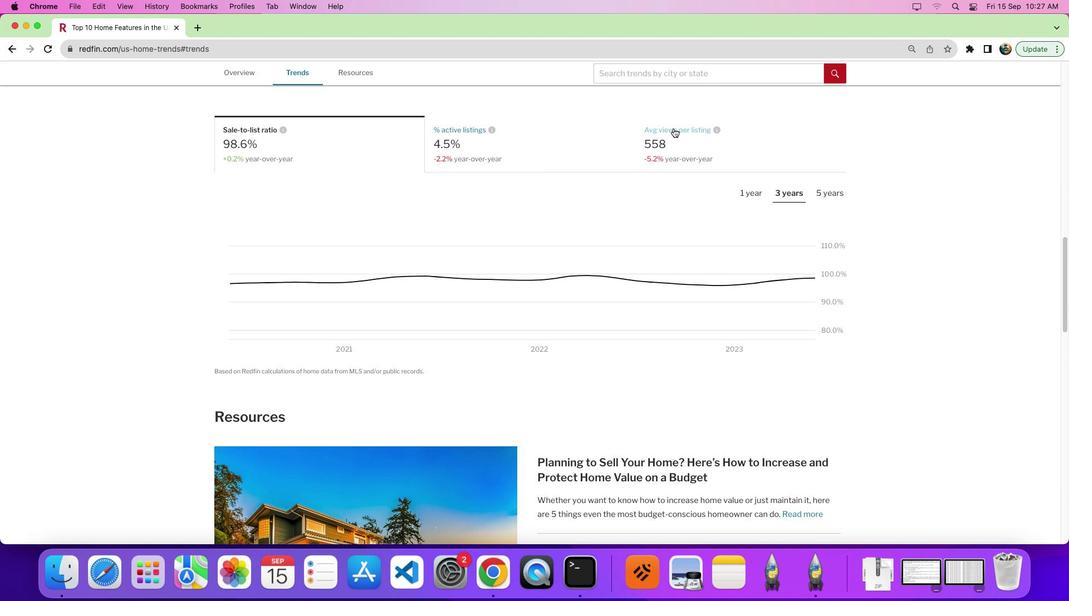 
Action: Mouse moved to (764, 196)
Screenshot: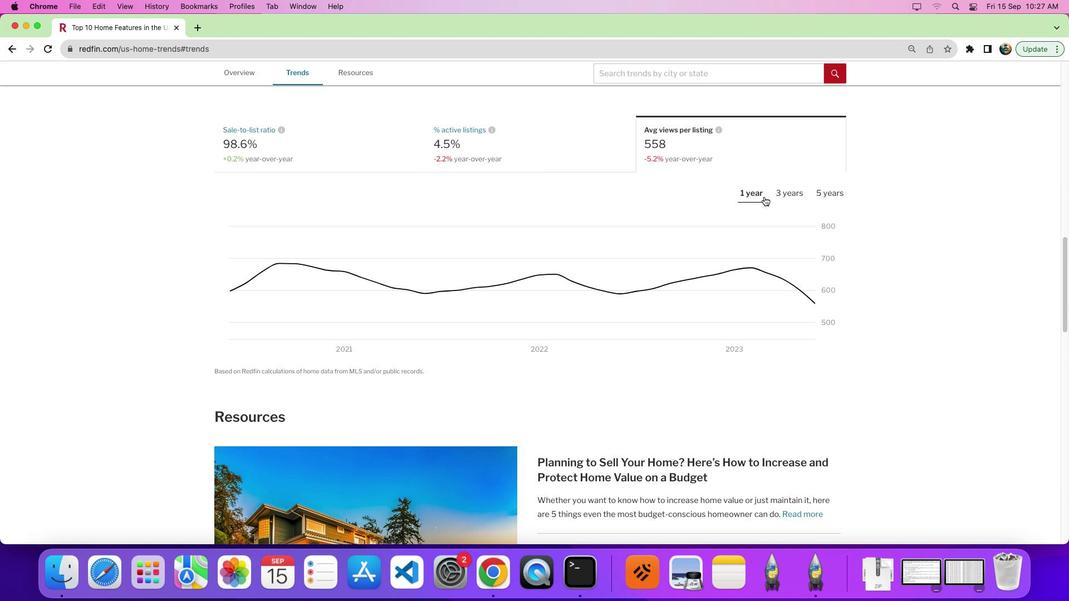 
Action: Mouse pressed left at (764, 196)
Screenshot: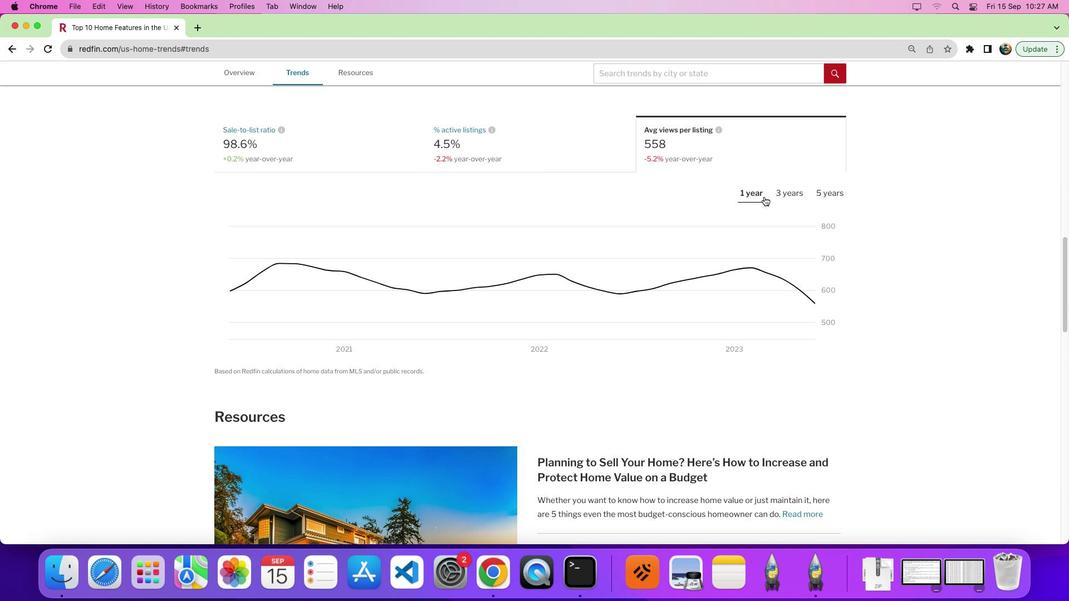 
Action: Mouse moved to (887, 193)
Screenshot: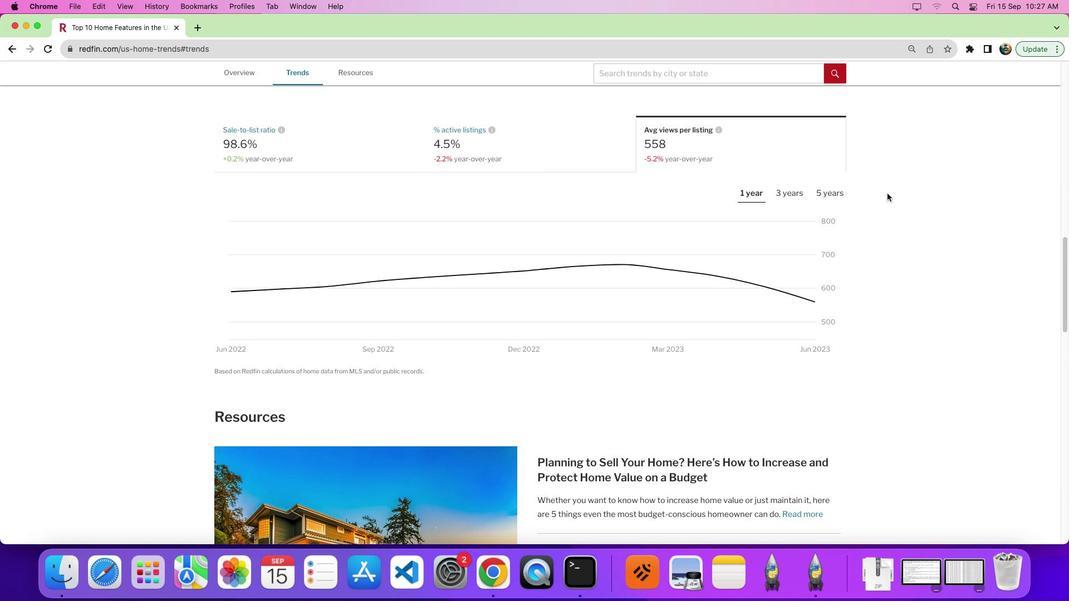 
